 Task: Make in the project CommTech a sprint 'Swift Swimmers'. Create in the project CommTech a sprint 'Swift Swimmers'. Add in the project CommTech a sprint 'Swift Swimmers'
Action: Mouse moved to (266, 84)
Screenshot: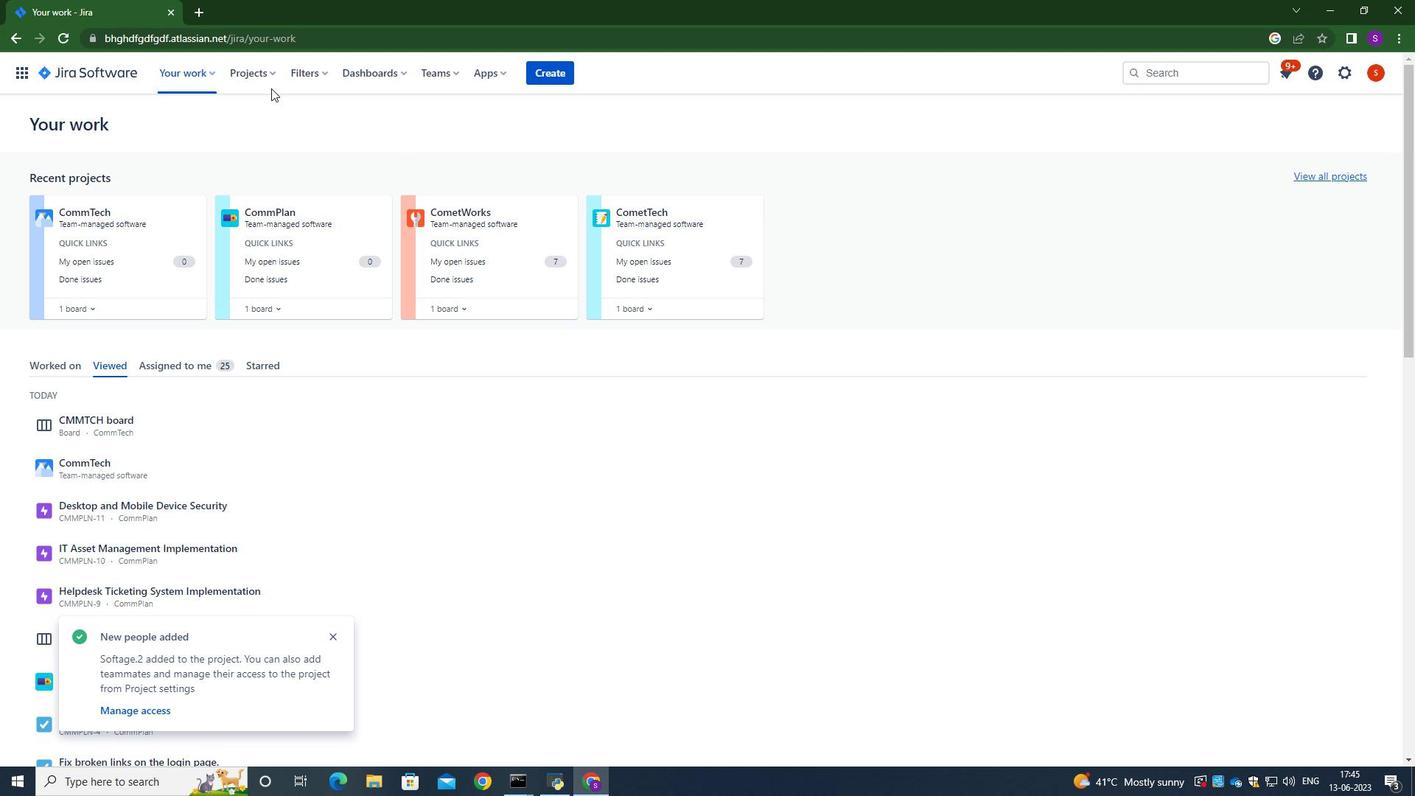 
Action: Mouse pressed left at (266, 84)
Screenshot: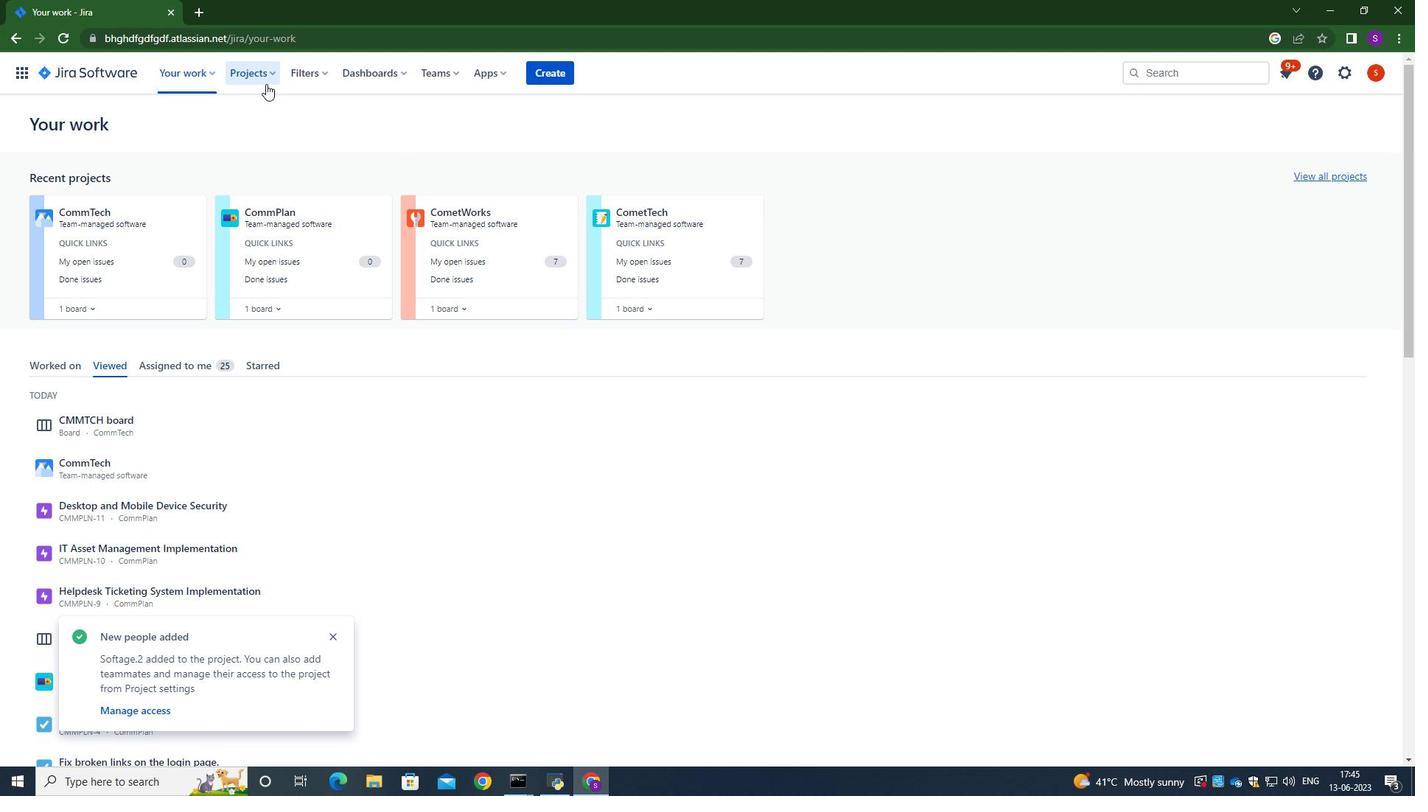 
Action: Mouse moved to (269, 134)
Screenshot: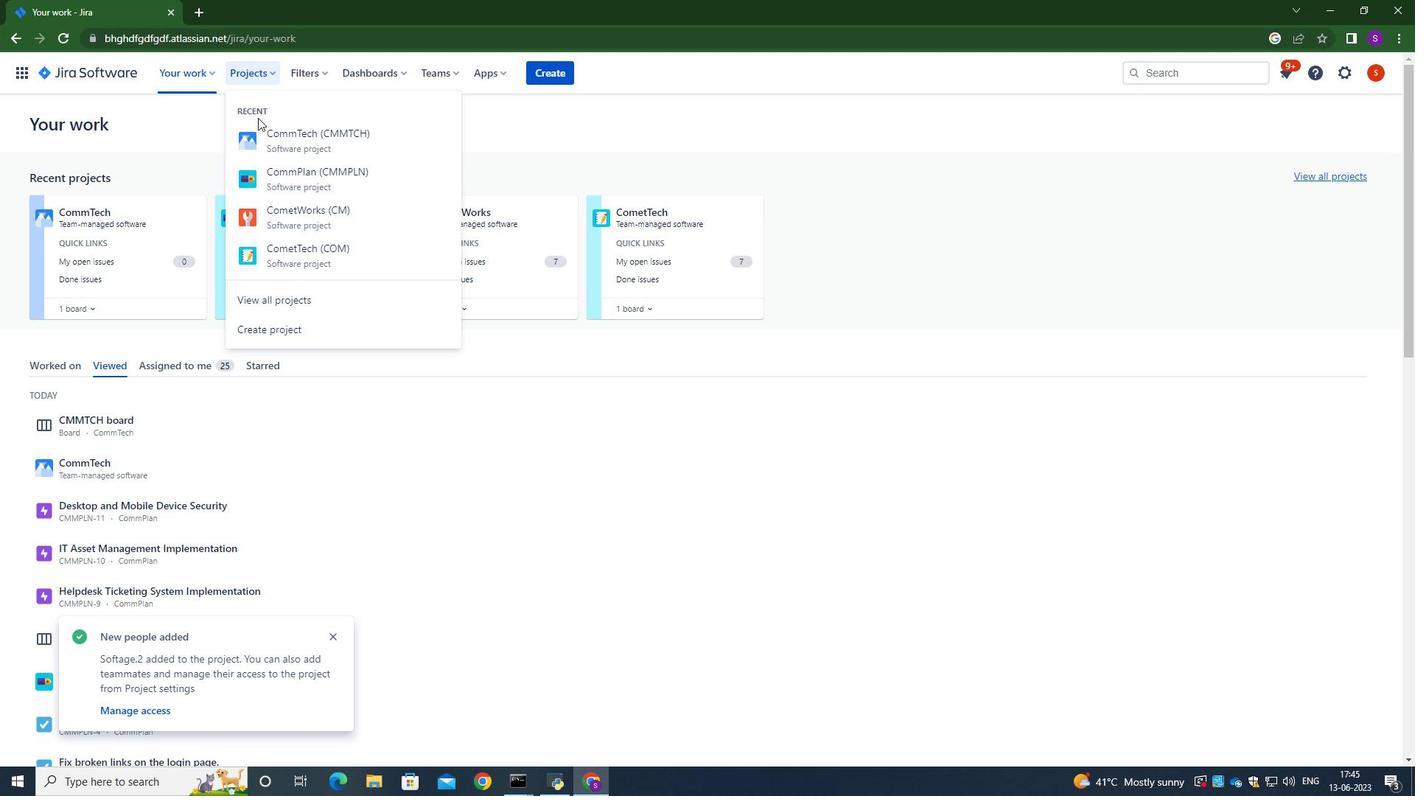 
Action: Mouse pressed left at (269, 134)
Screenshot: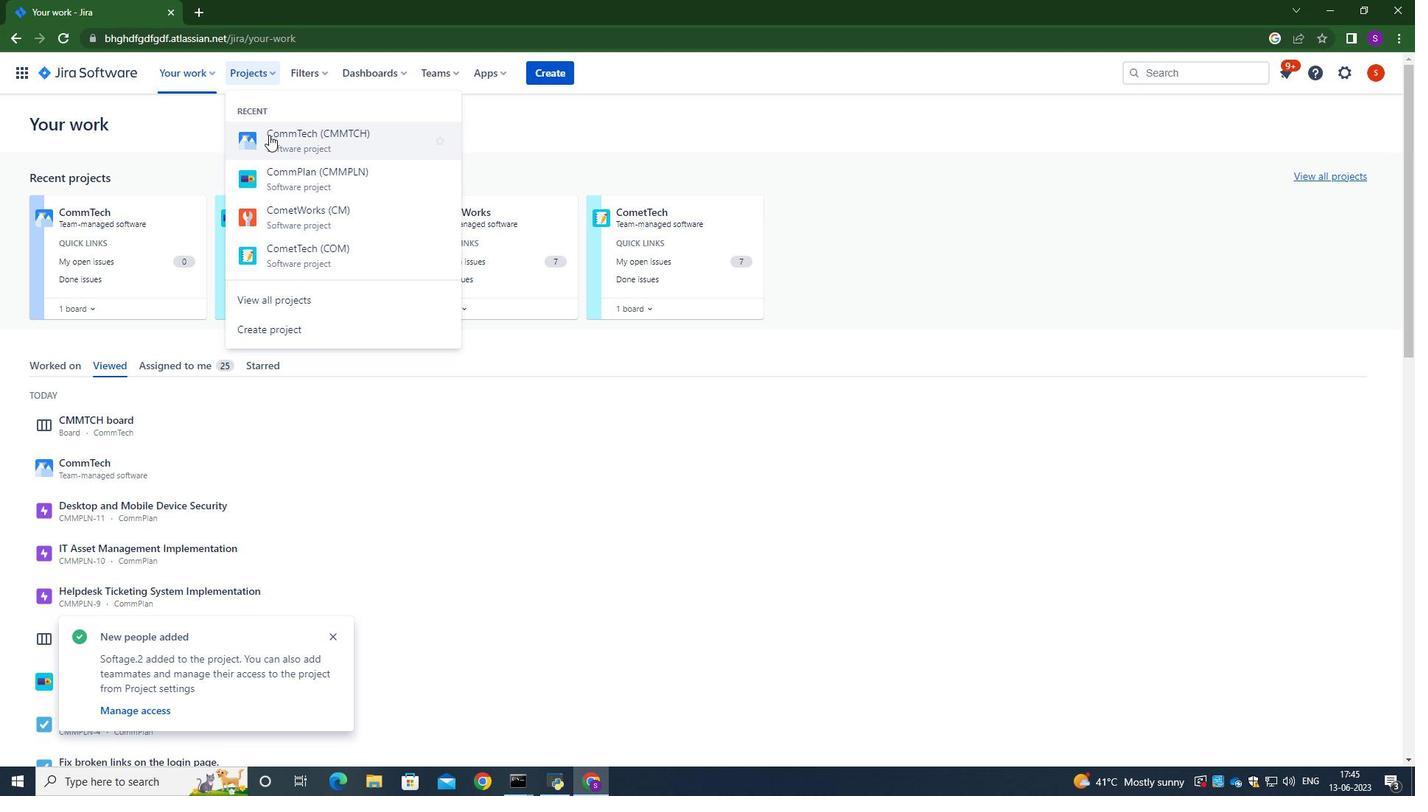 
Action: Mouse moved to (70, 219)
Screenshot: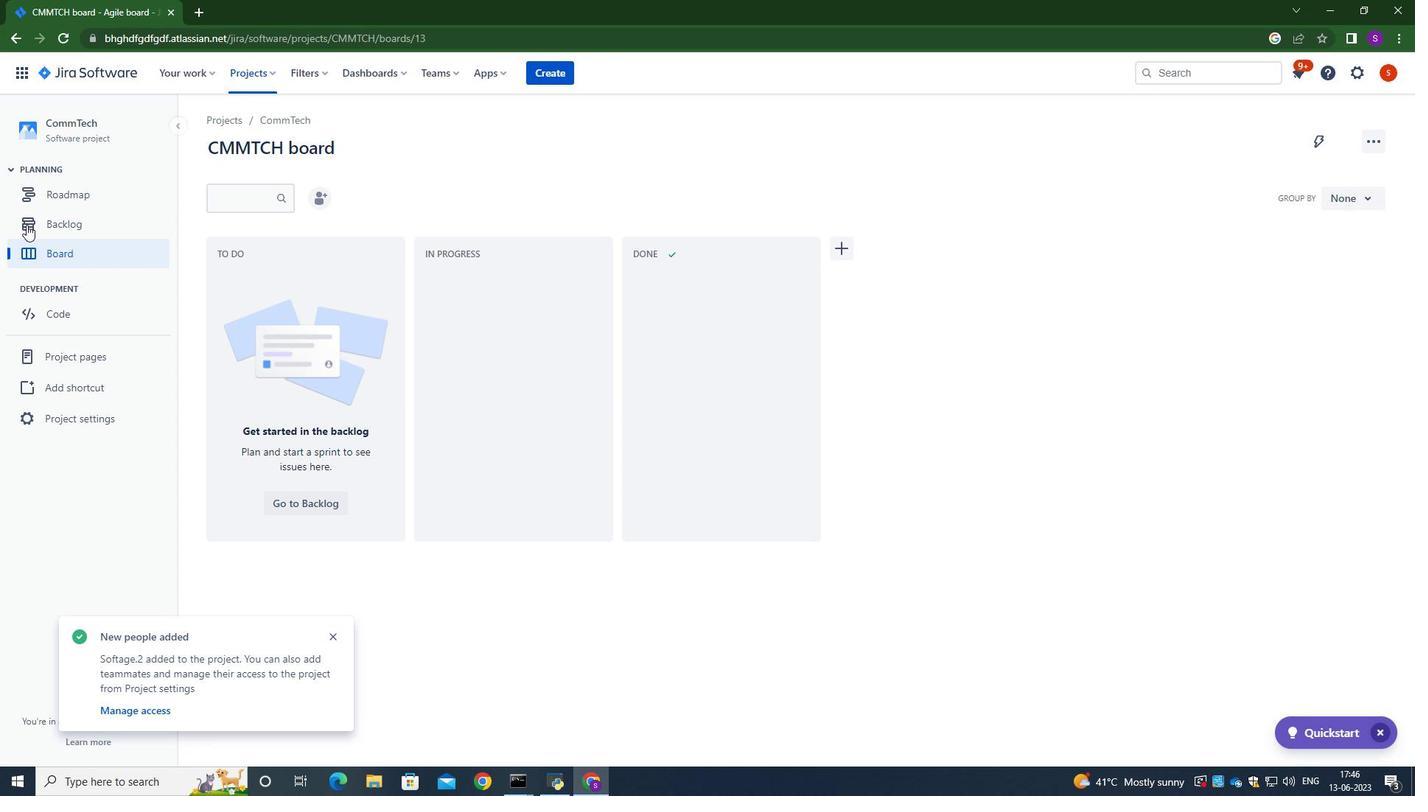 
Action: Mouse pressed left at (70, 219)
Screenshot: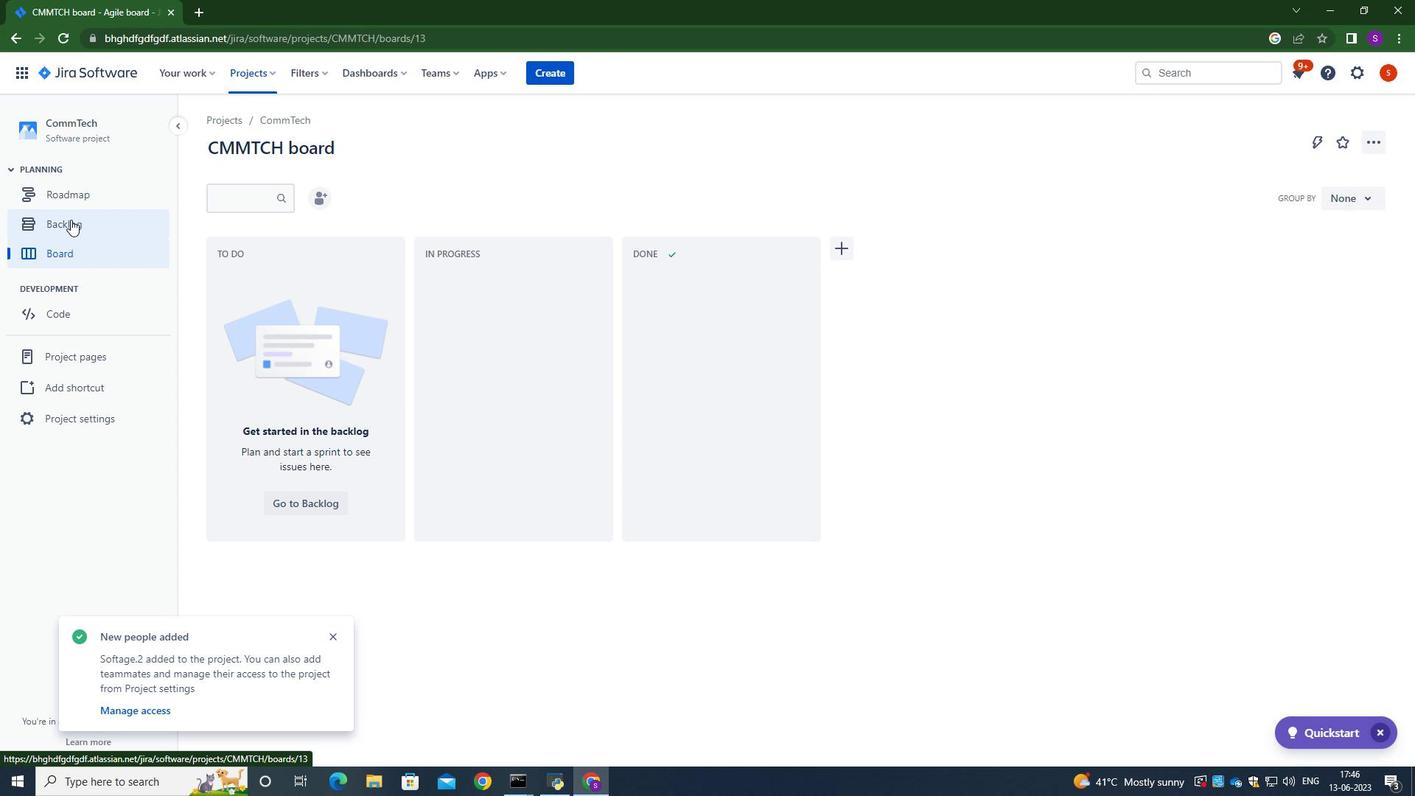 
Action: Mouse moved to (799, 294)
Screenshot: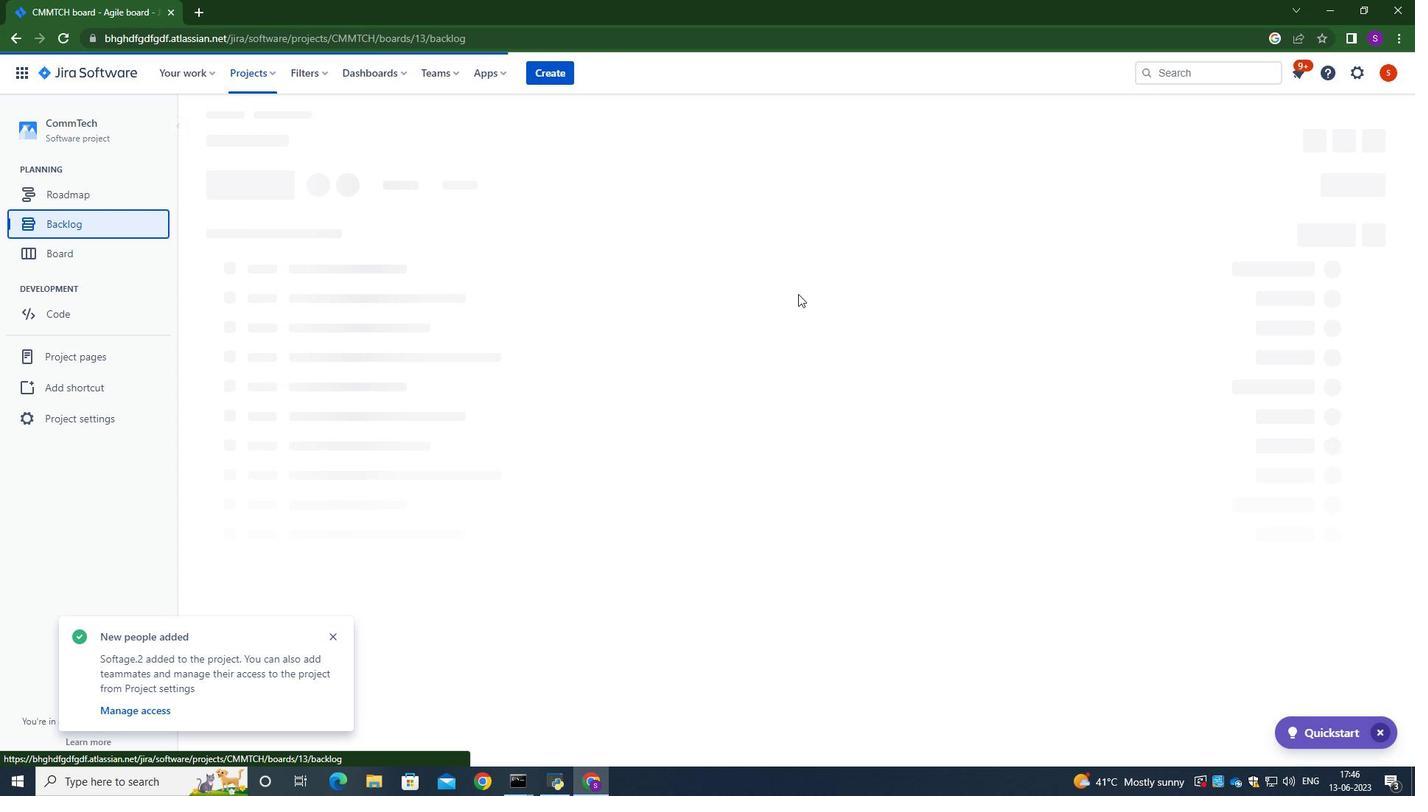 
Action: Mouse scrolled (799, 294) with delta (0, 0)
Screenshot: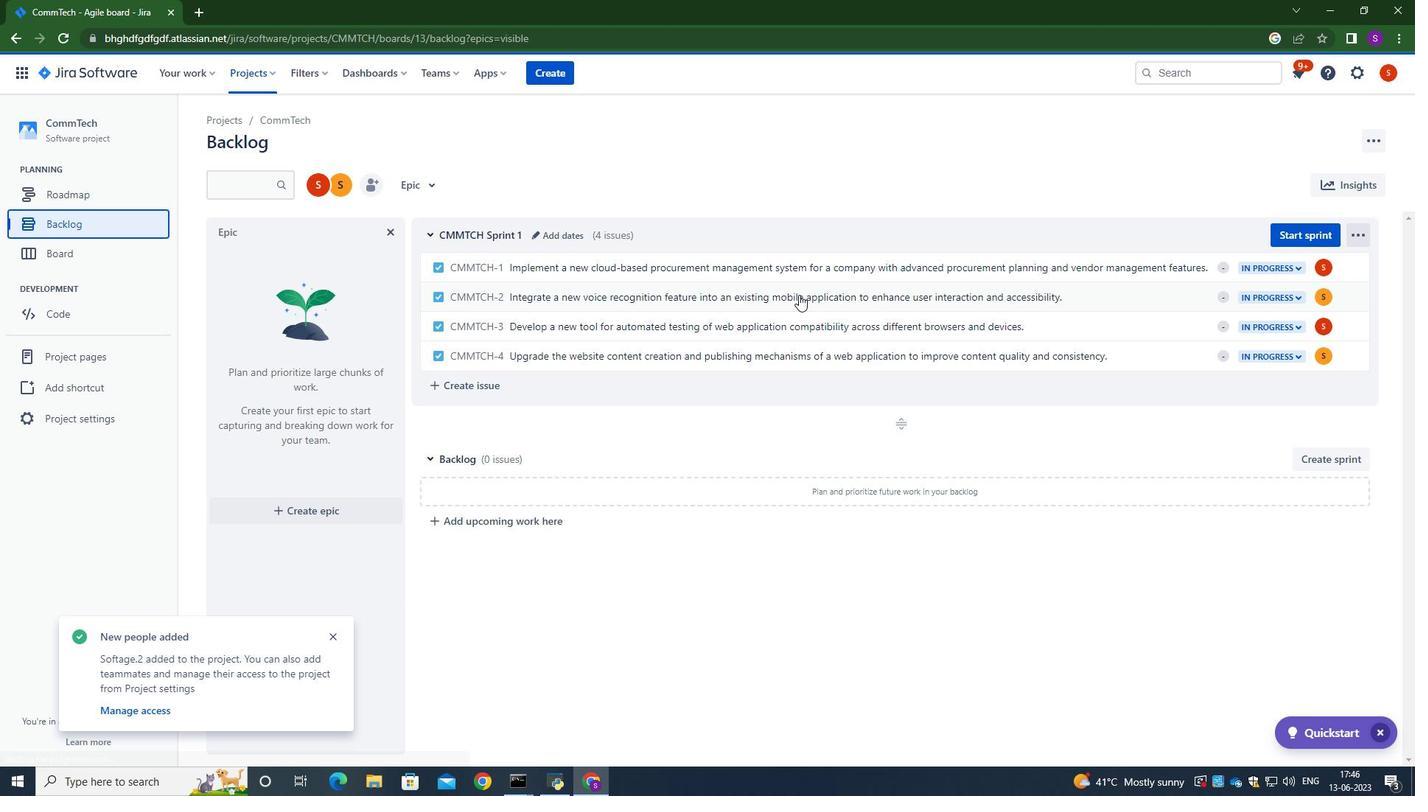 
Action: Mouse moved to (799, 296)
Screenshot: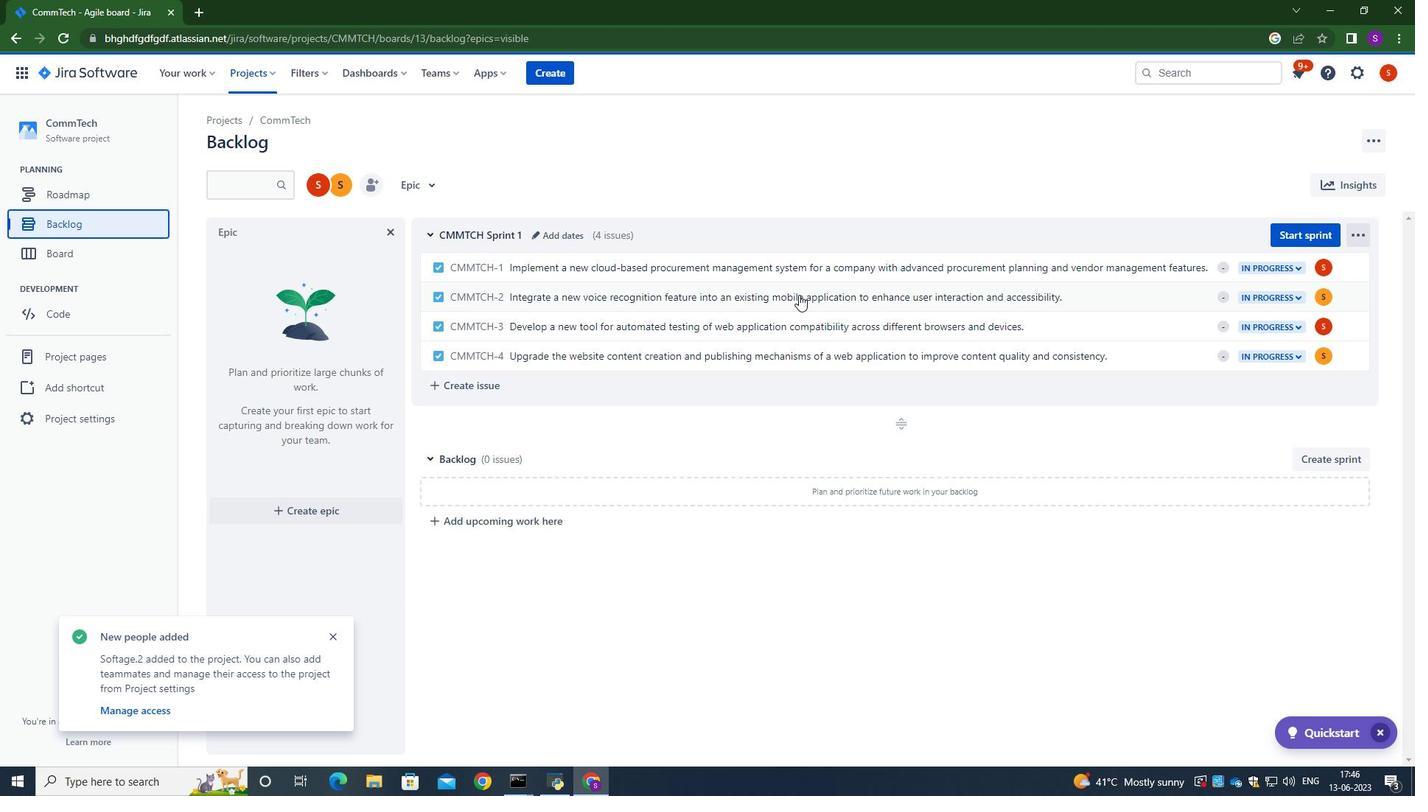 
Action: Mouse scrolled (799, 295) with delta (0, 0)
Screenshot: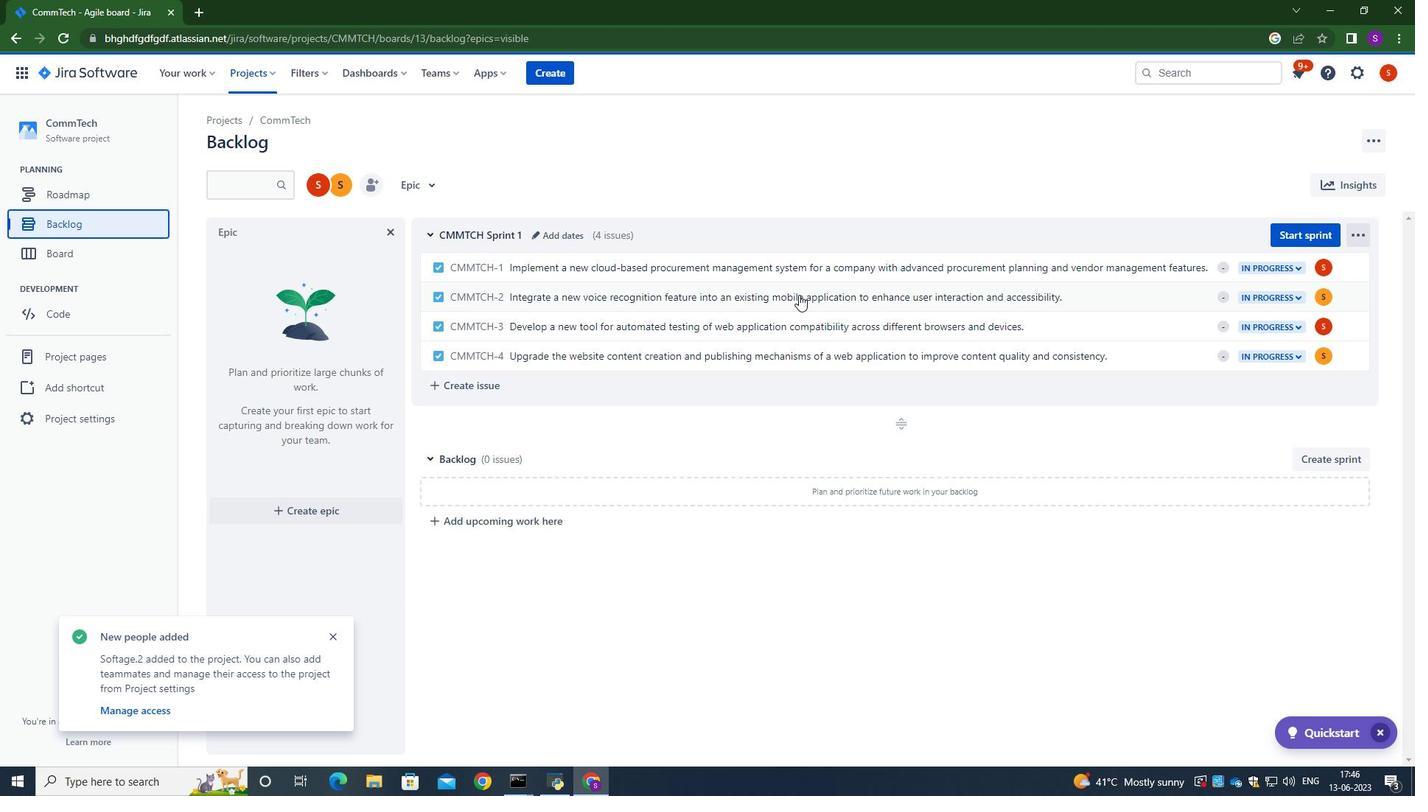 
Action: Mouse scrolled (799, 295) with delta (0, 0)
Screenshot: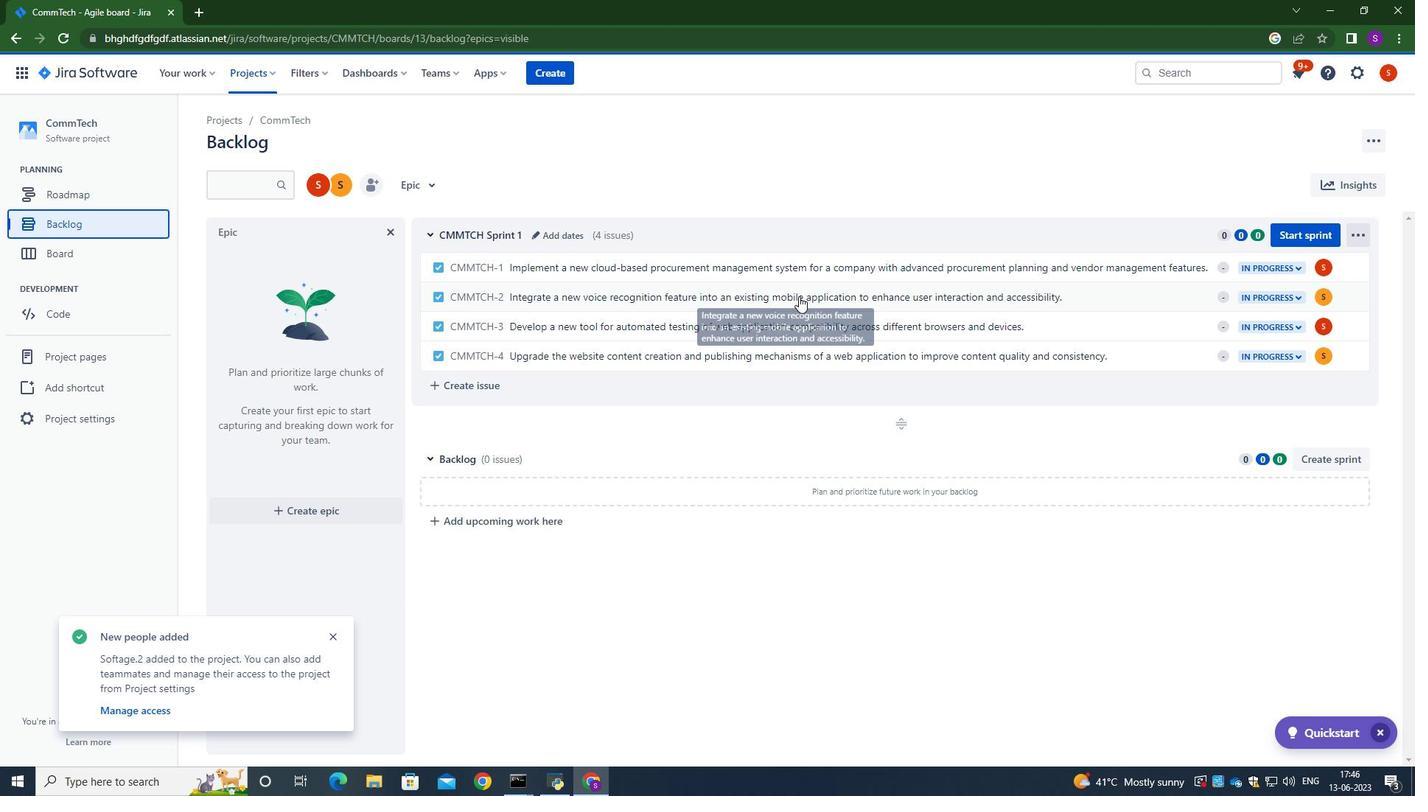 
Action: Mouse moved to (669, 405)
Screenshot: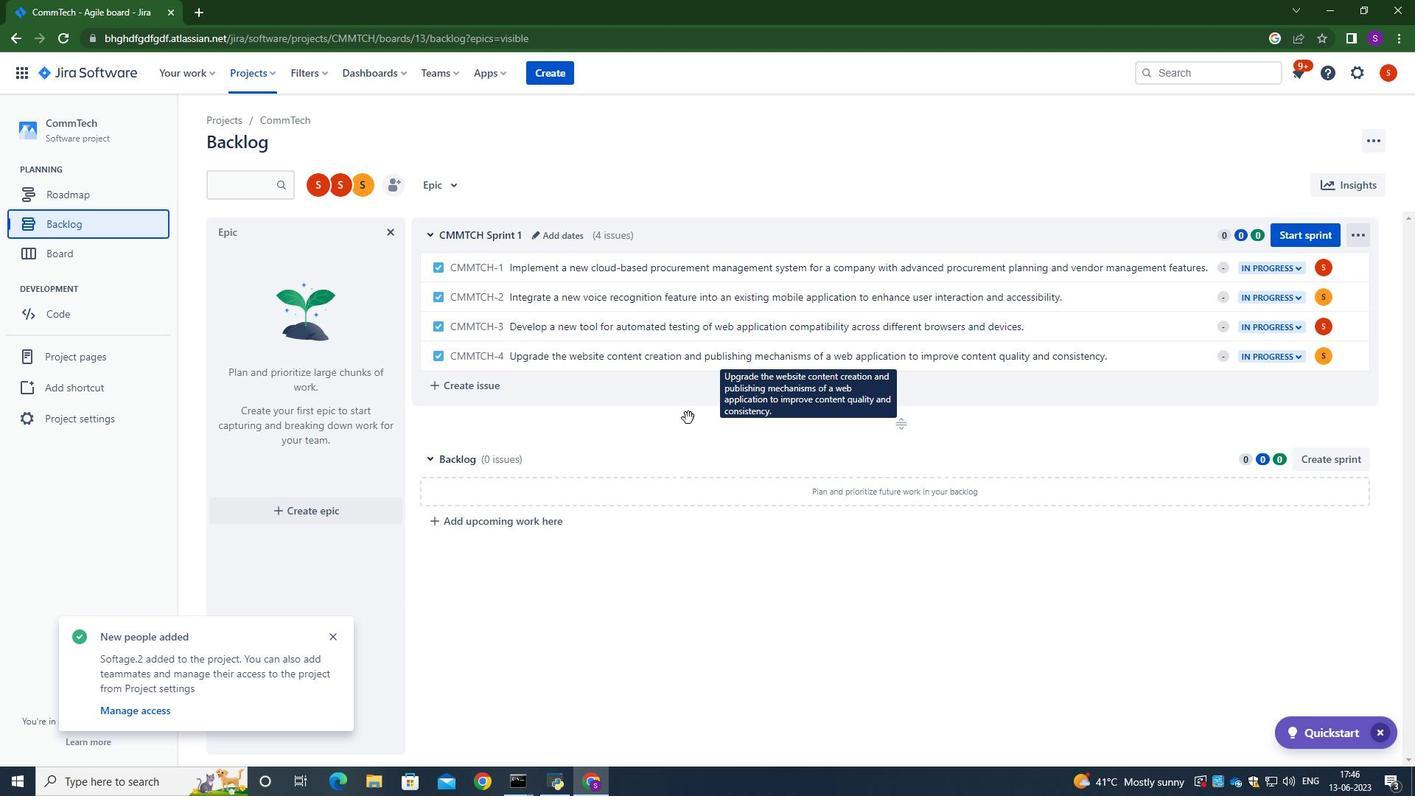 
Action: Mouse scrolled (669, 404) with delta (0, 0)
Screenshot: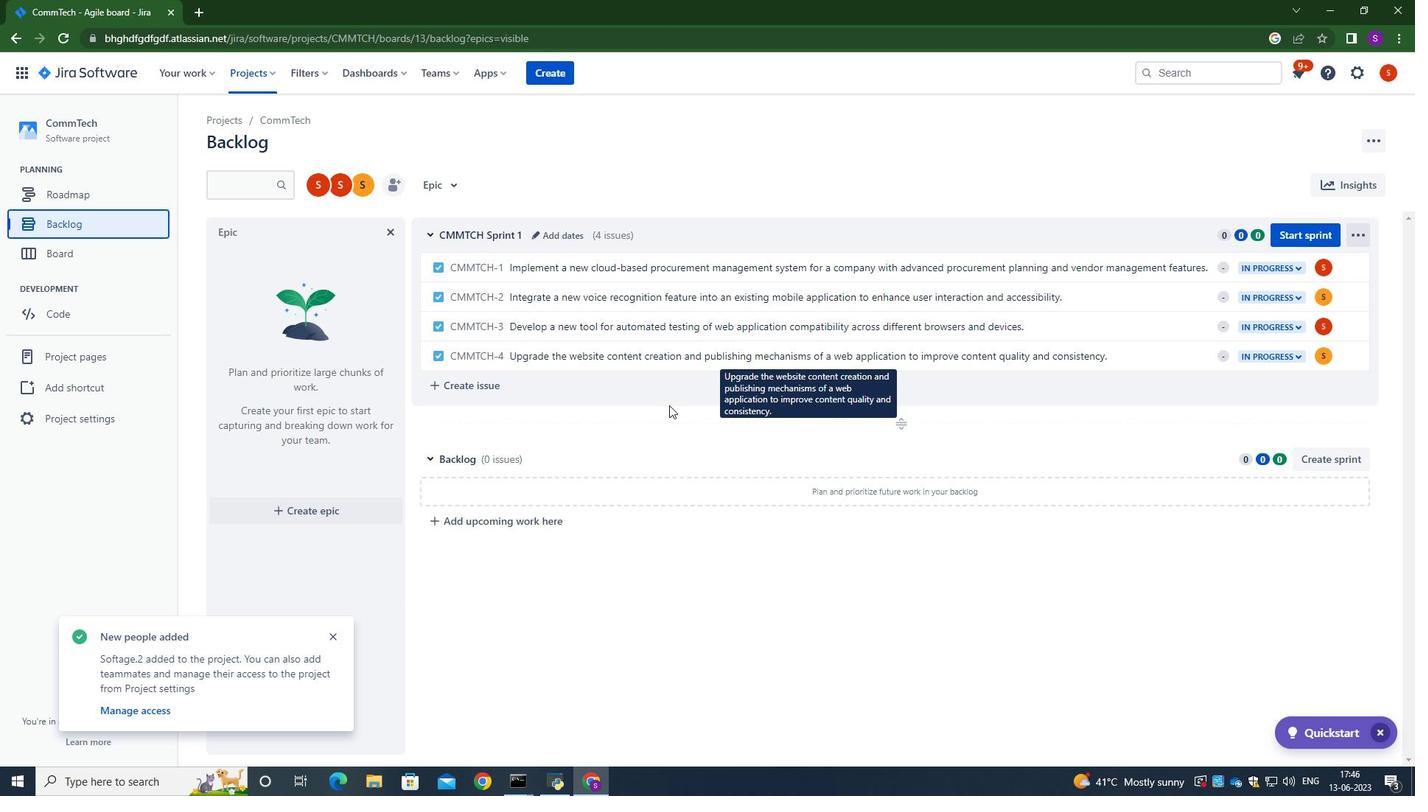 
Action: Mouse scrolled (669, 404) with delta (0, 0)
Screenshot: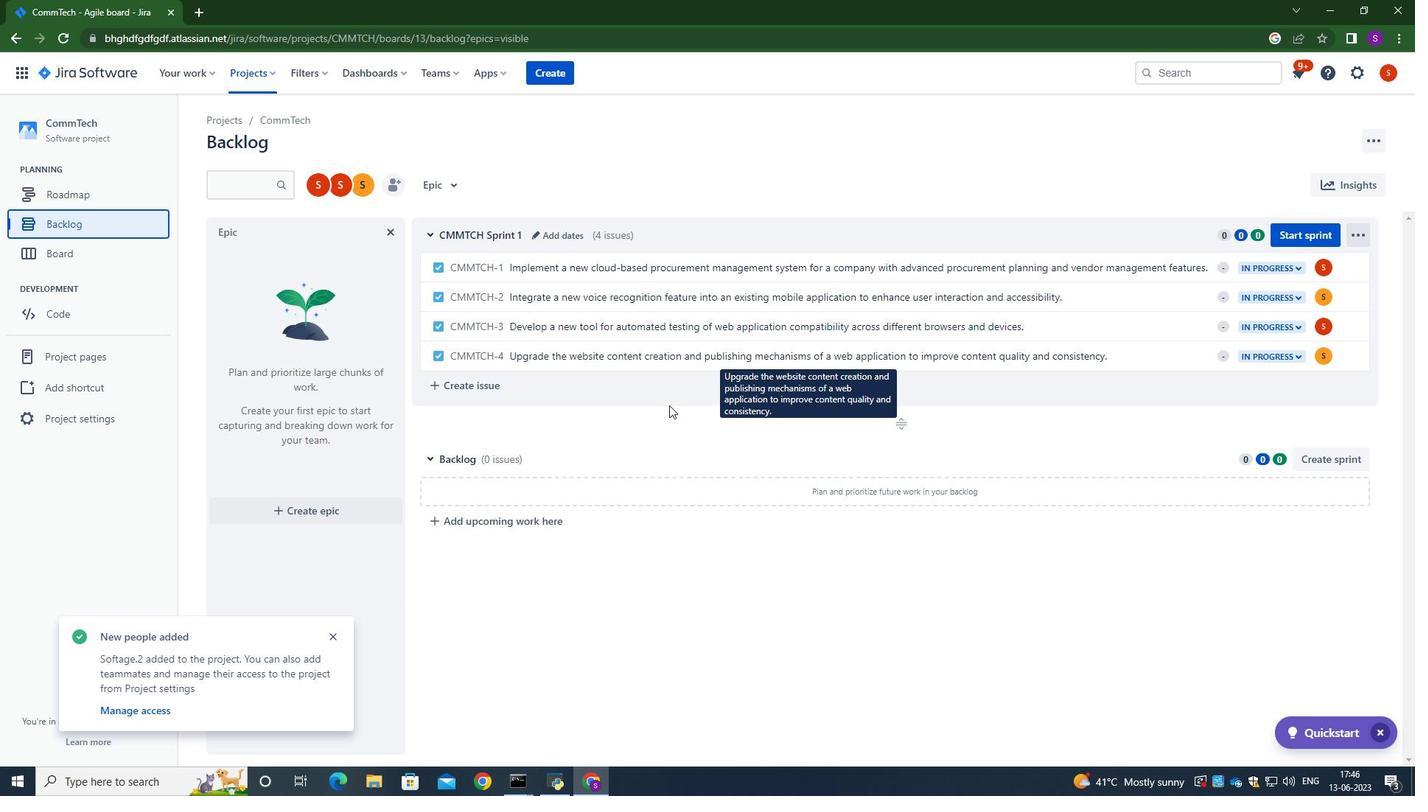 
Action: Mouse moved to (1325, 460)
Screenshot: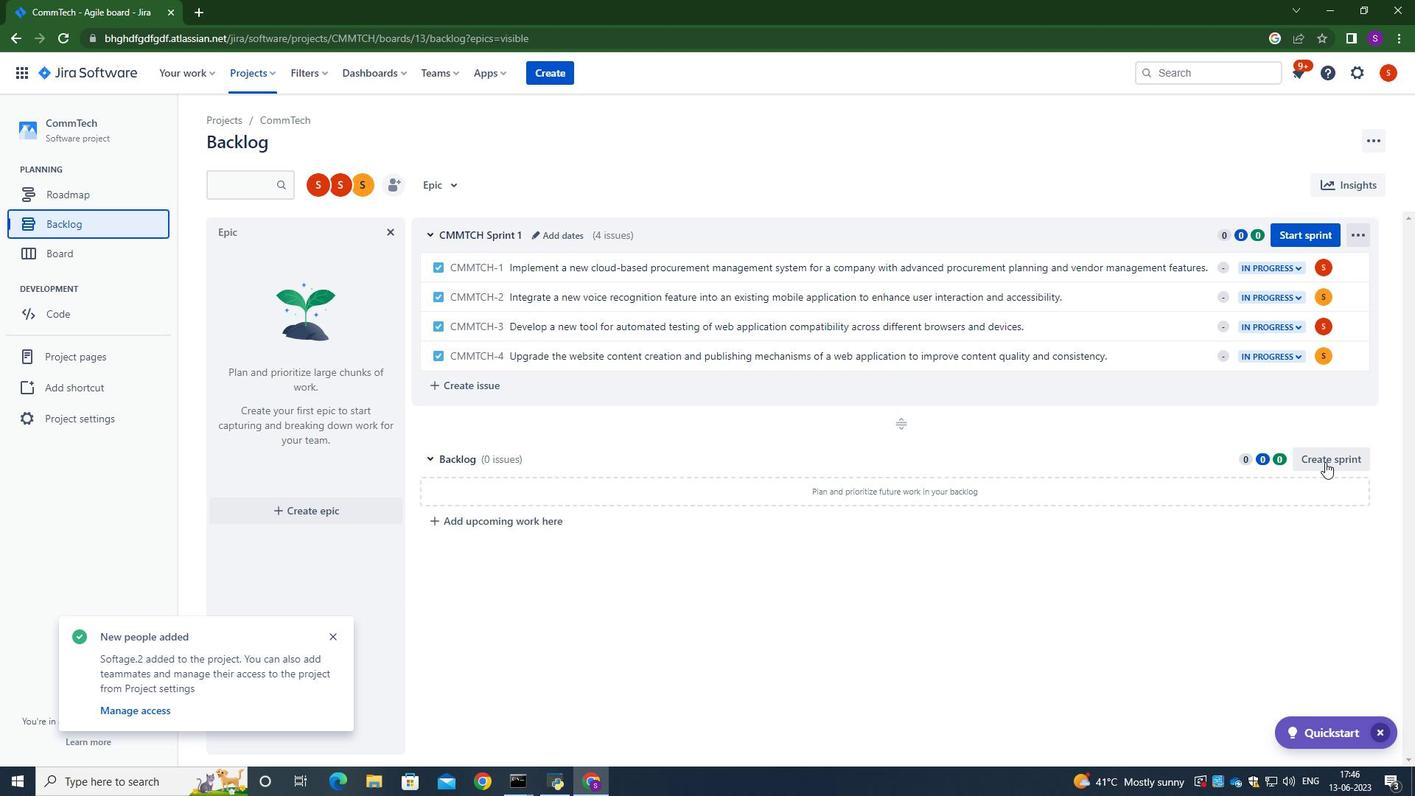 
Action: Mouse pressed left at (1325, 460)
Screenshot: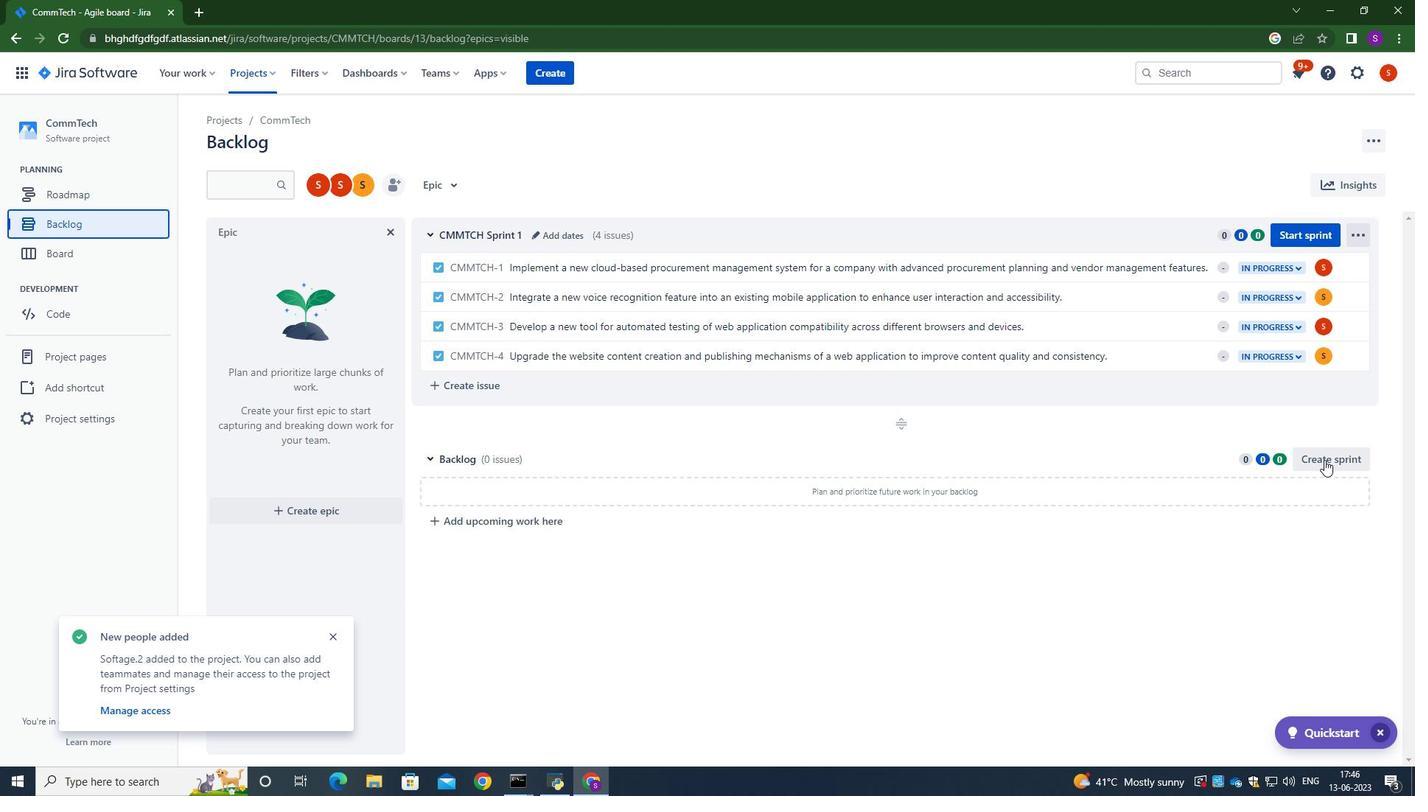 
Action: Mouse moved to (533, 458)
Screenshot: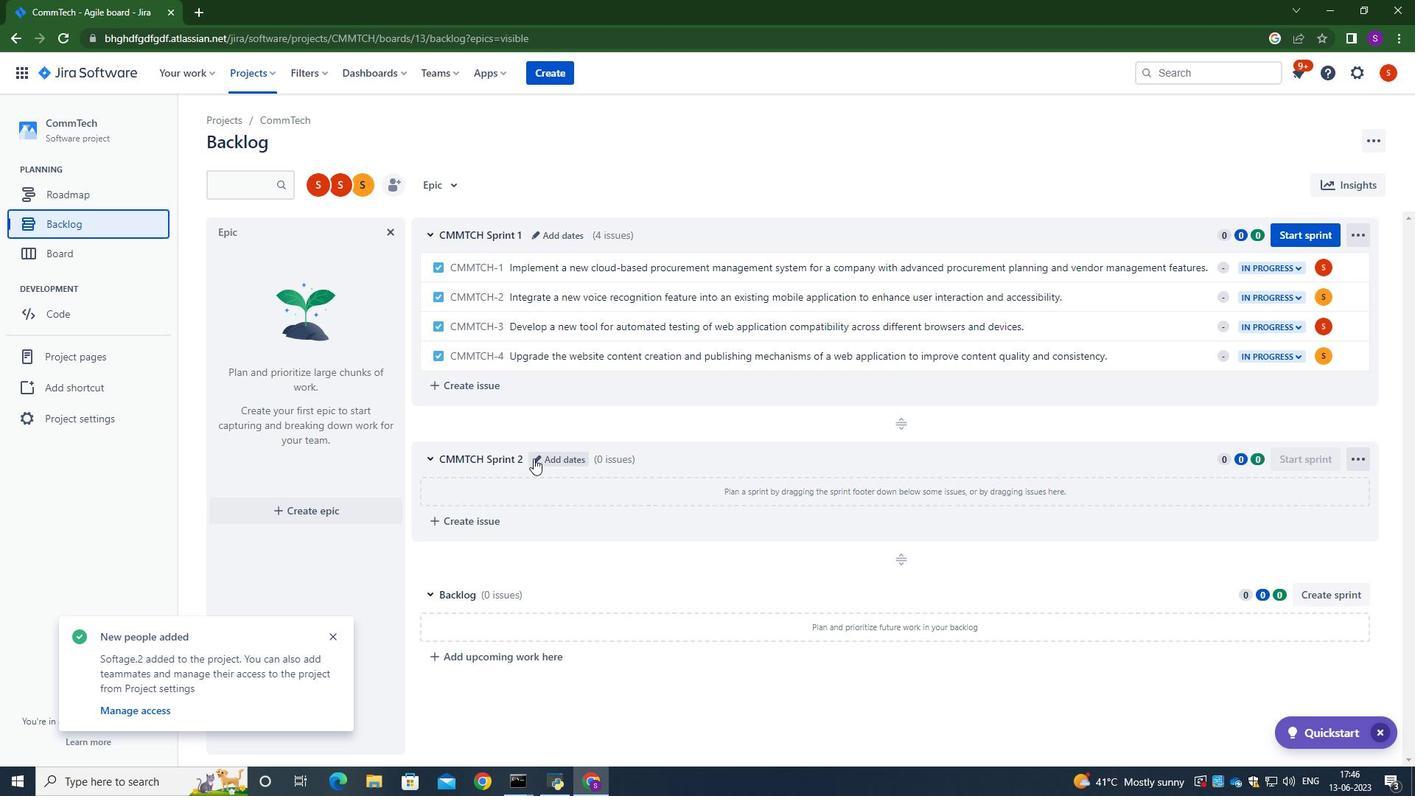 
Action: Mouse pressed left at (533, 458)
Screenshot: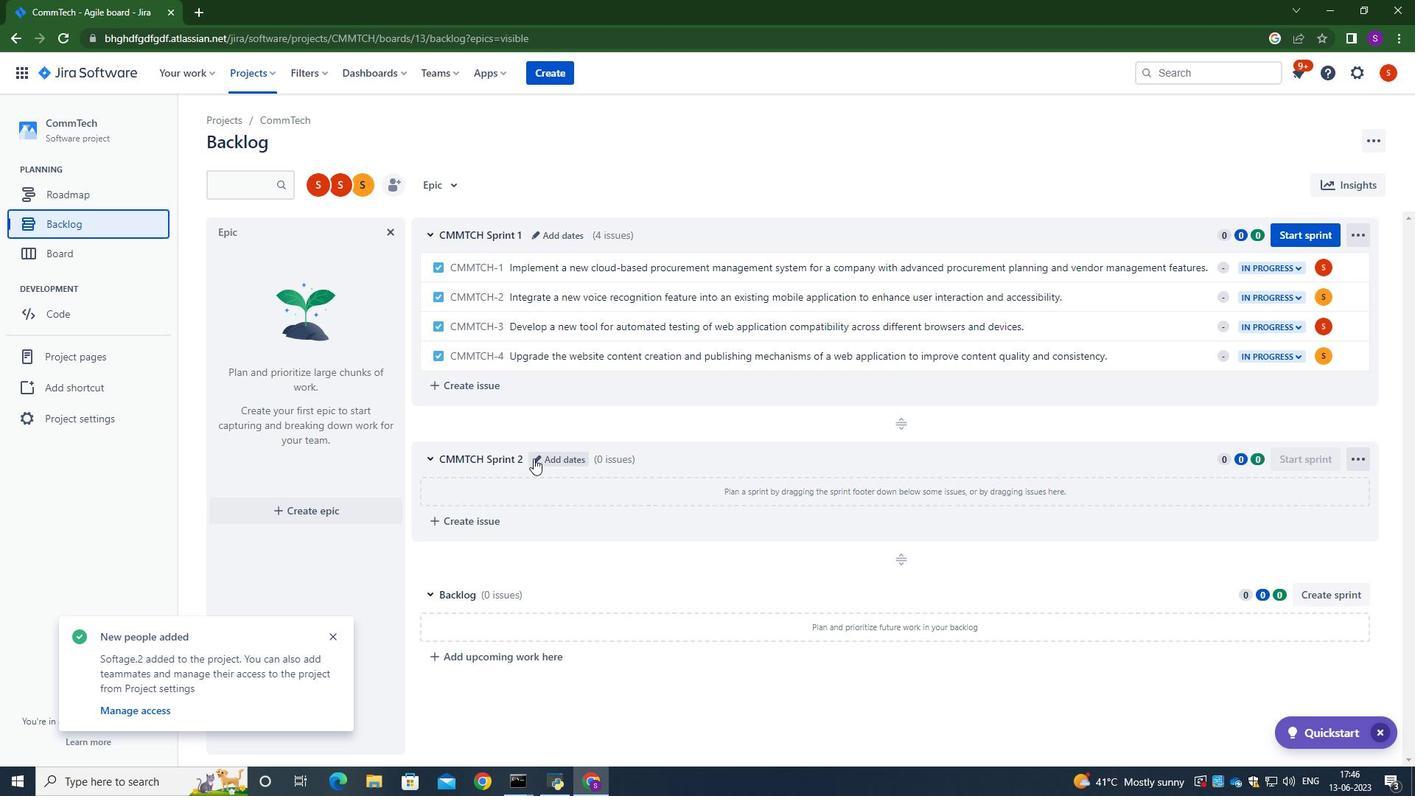 
Action: Mouse moved to (606, 189)
Screenshot: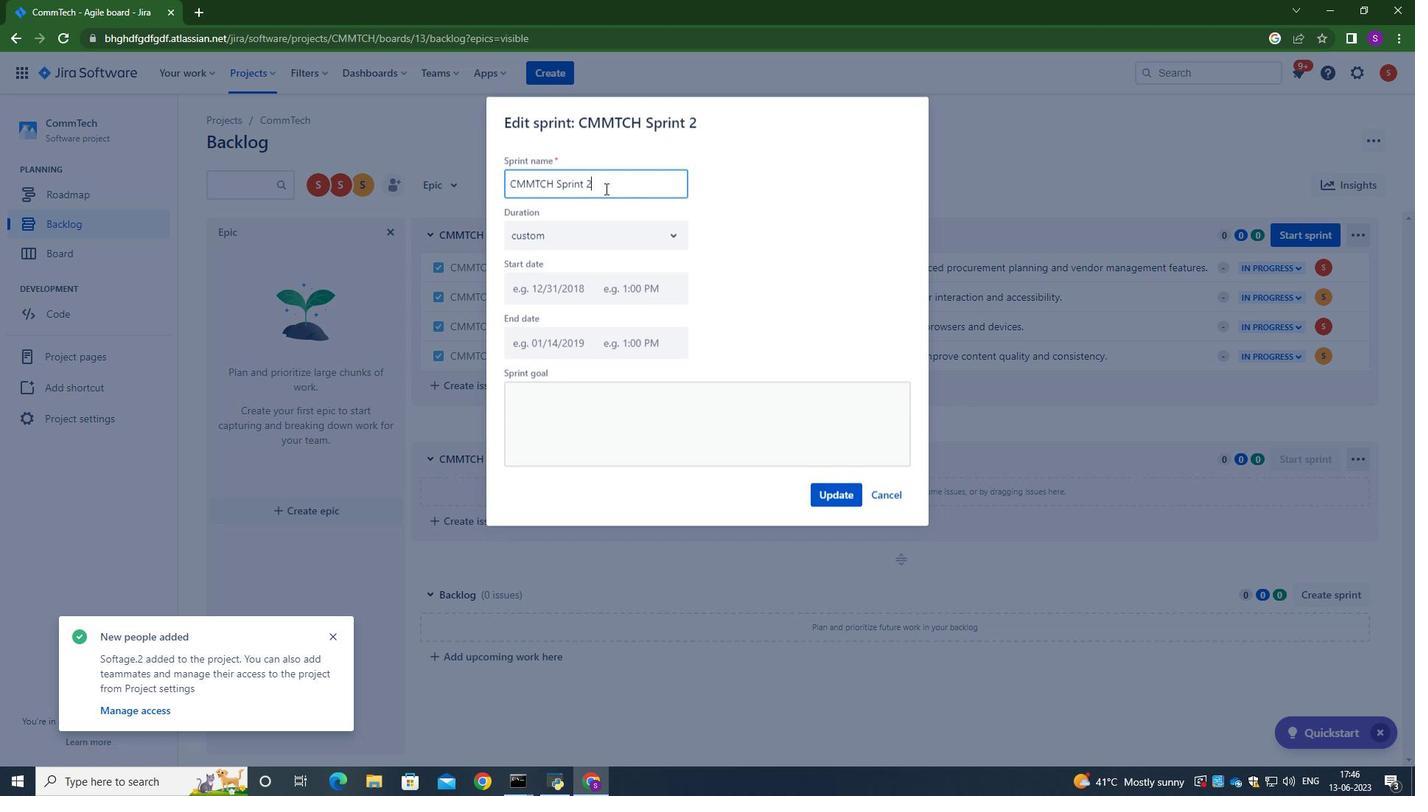 
Action: Key pressed <Key.backspace><Key.backspace><Key.backspace><Key.backspace><Key.backspace><Key.backspace><Key.backspace><Key.backspace><Key.backspace><Key.backspace><Key.backspace><Key.backspace><Key.backspace><Key.backspace><Key.backspace><Key.backspace><Key.backspace><Key.backspace><Key.backspace><Key.backspace><Key.backspace><Key.backspace><Key.backspace><Key.backspace><Key.backspace><Key.backspace><Key.backspace><Key.backspace><Key.backspace><Key.backspace><Key.backspace><Key.backspace><Key.backspace><Key.backspace><Key.caps_lock>S<Key.caps_lock>wift<Key.space><Key.caps_lock>S<Key.caps_lock>wimmers<Key.enter>
Screenshot: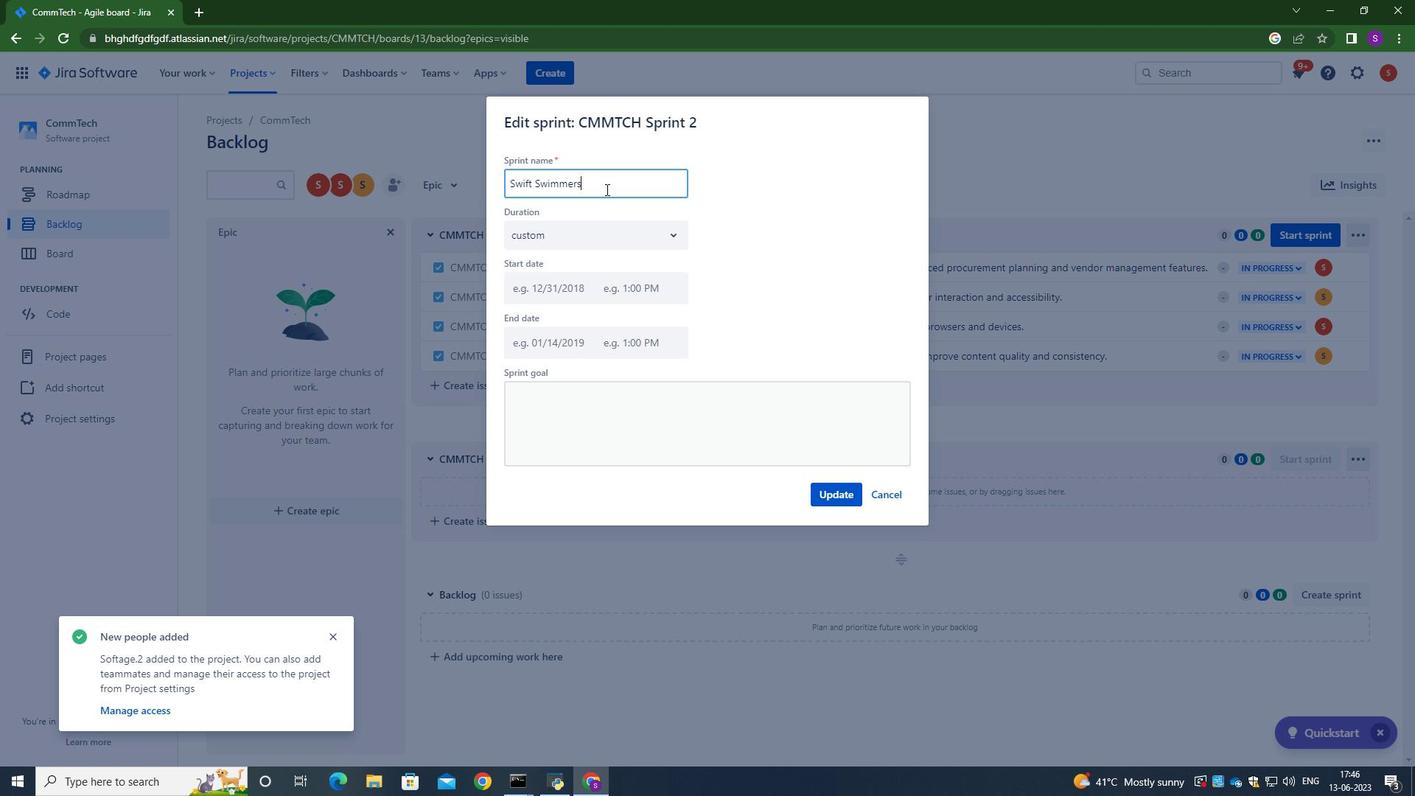 
Action: Mouse moved to (1006, 443)
Screenshot: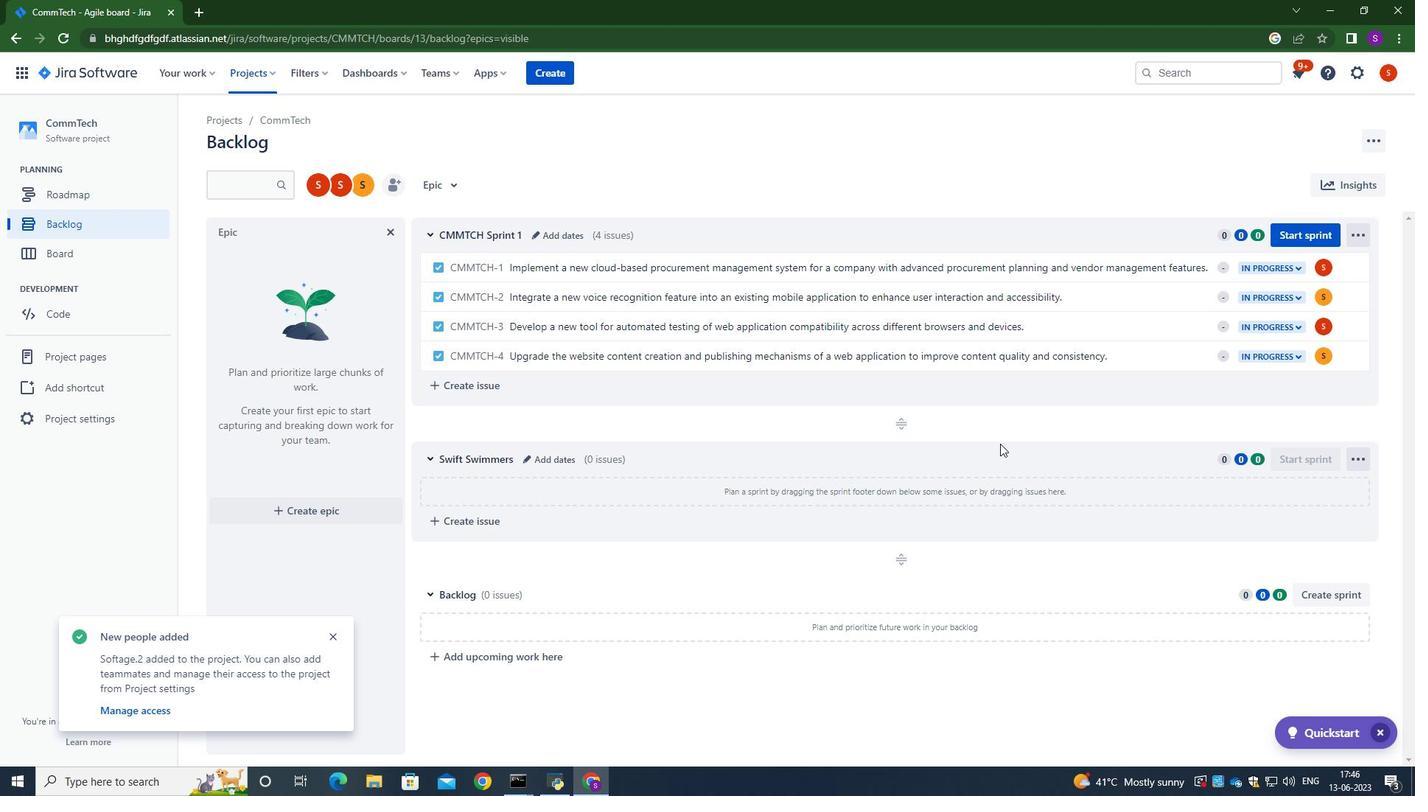 
Action: Mouse scrolled (1006, 442) with delta (0, 0)
Screenshot: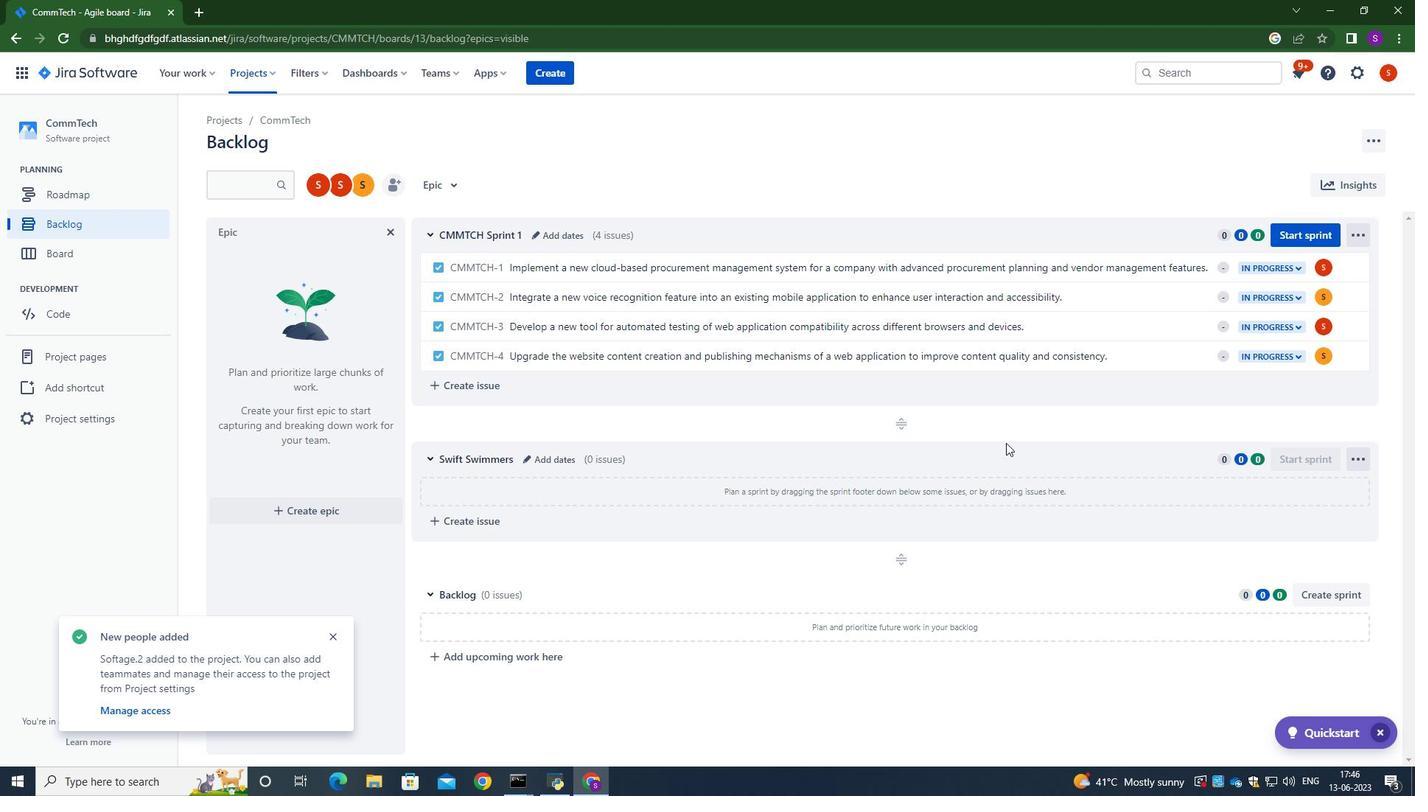 
Action: Mouse scrolled (1006, 442) with delta (0, 0)
Screenshot: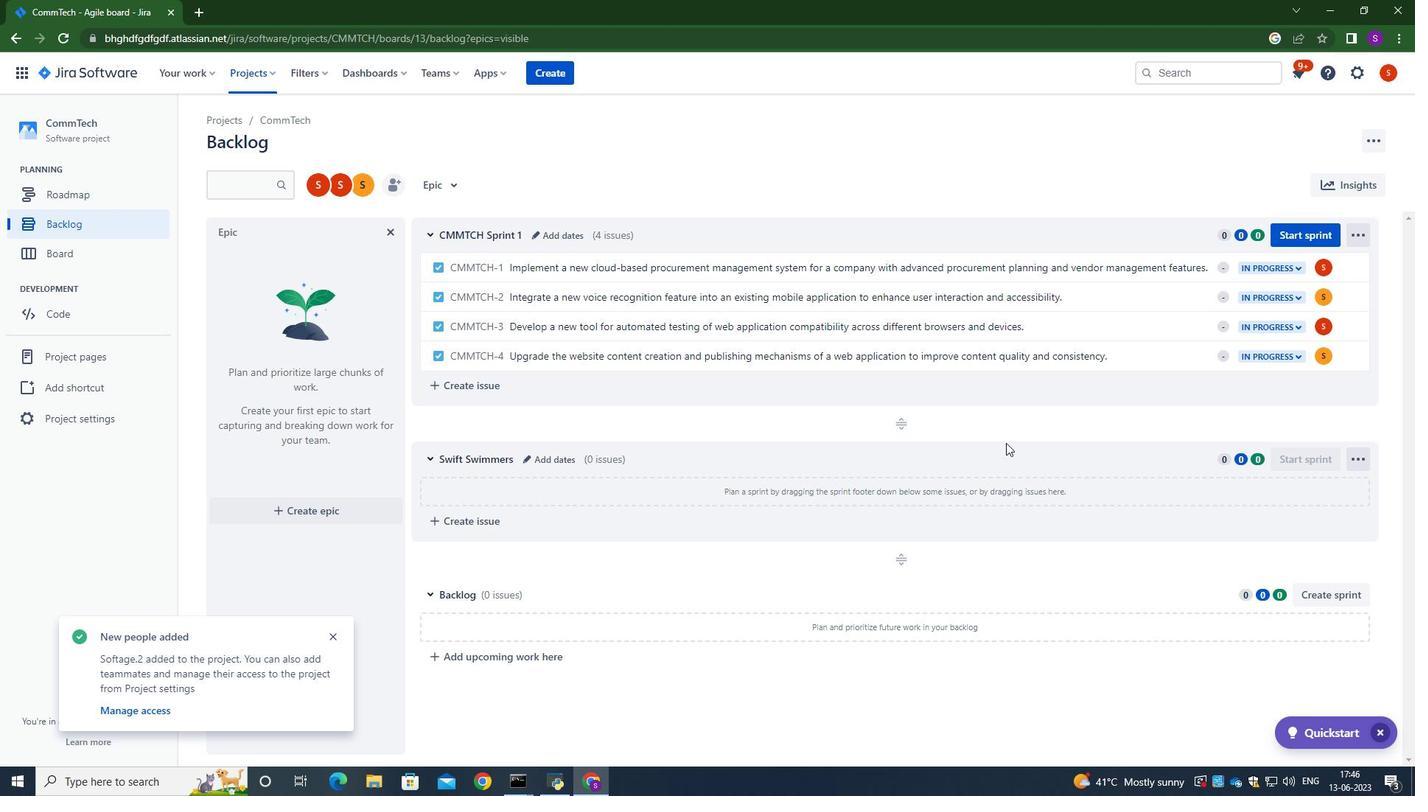 
Action: Mouse moved to (1352, 596)
Screenshot: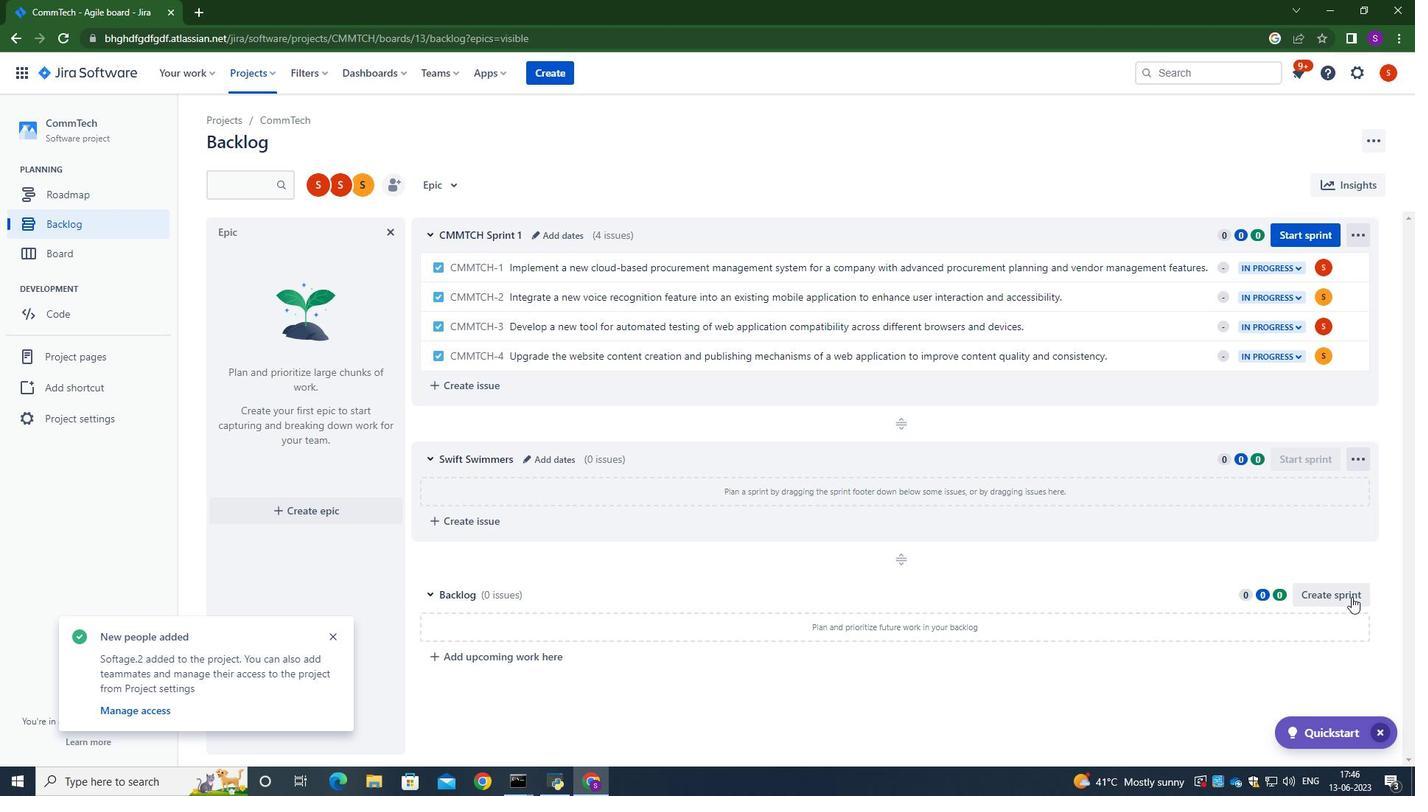 
Action: Mouse pressed left at (1352, 596)
Screenshot: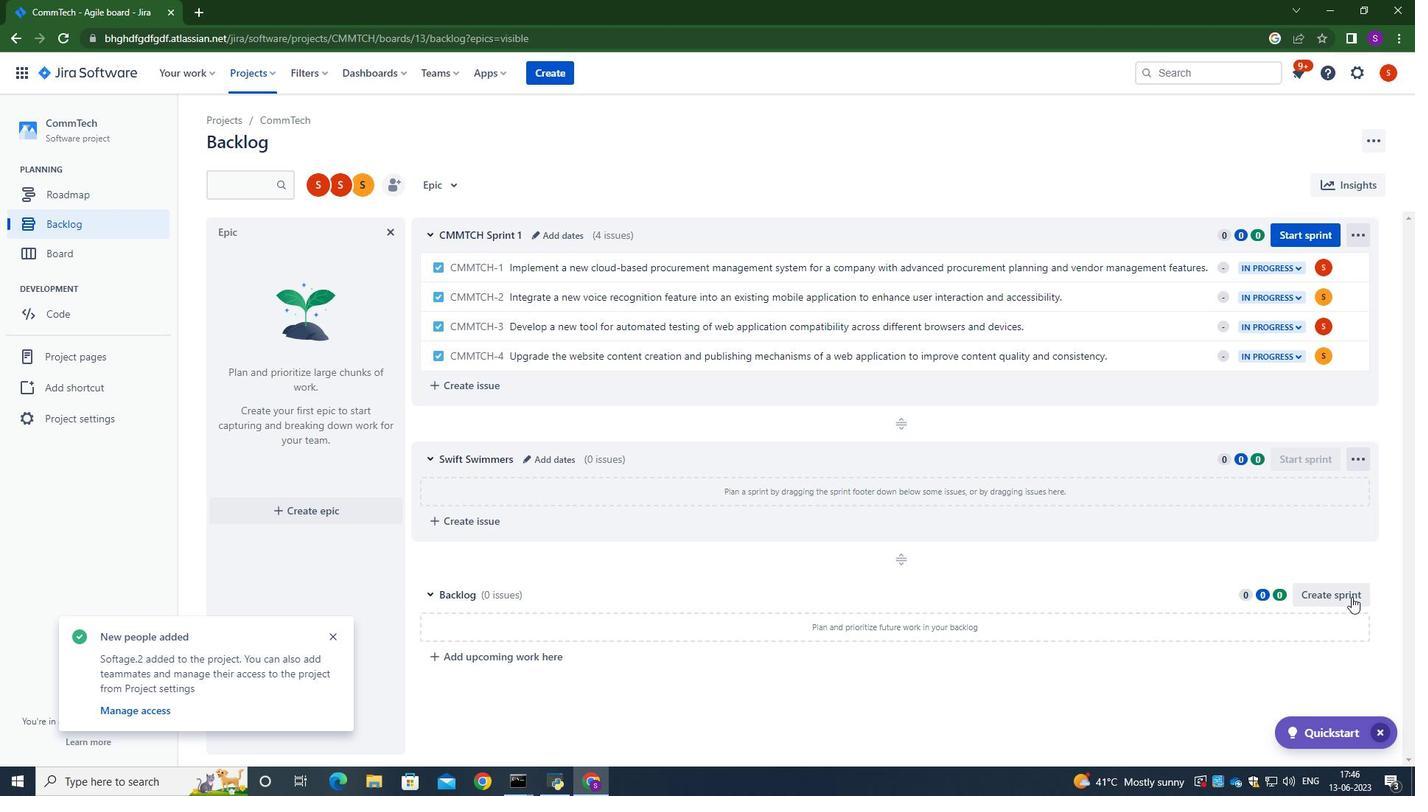 
Action: Mouse moved to (538, 595)
Screenshot: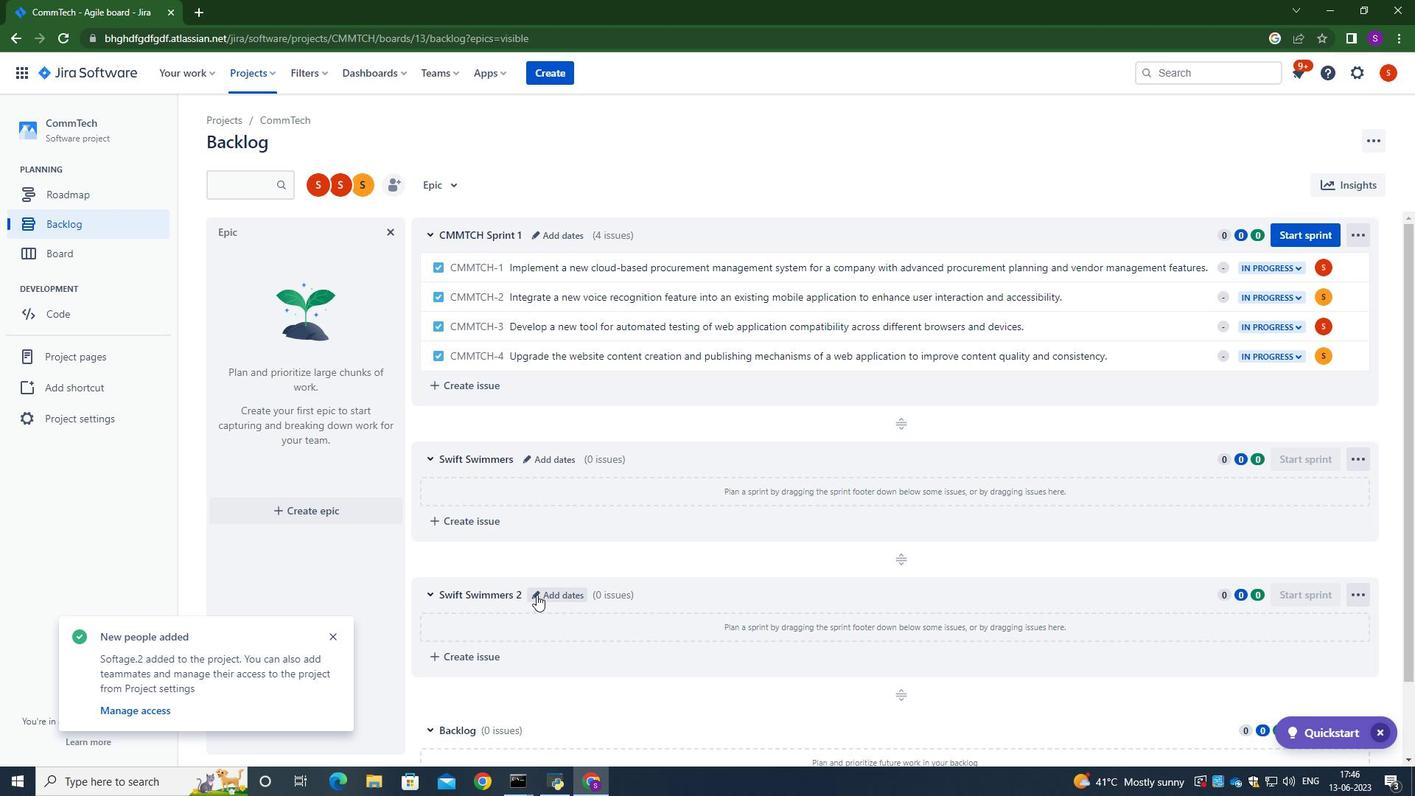 
Action: Mouse pressed left at (538, 595)
Screenshot: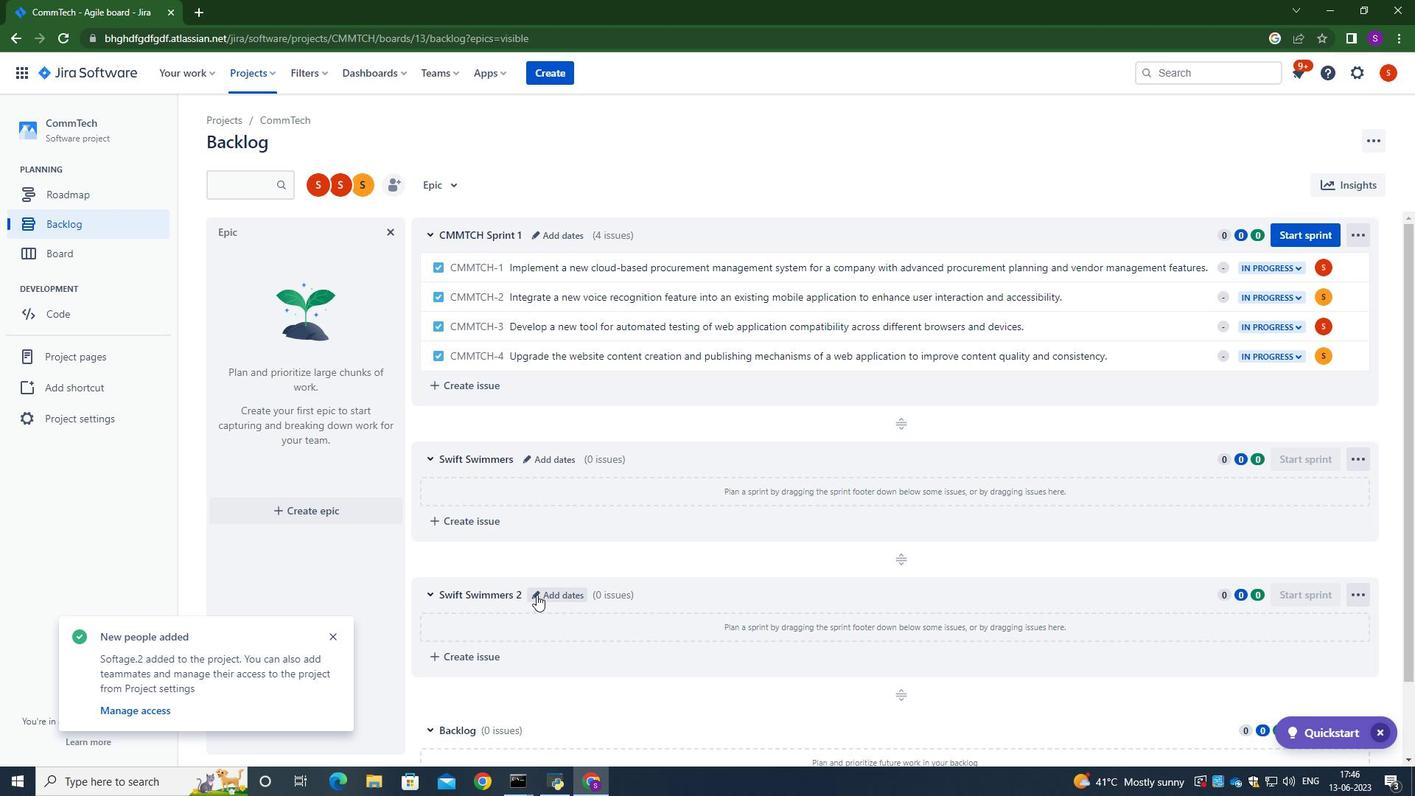 
Action: Mouse moved to (611, 176)
Screenshot: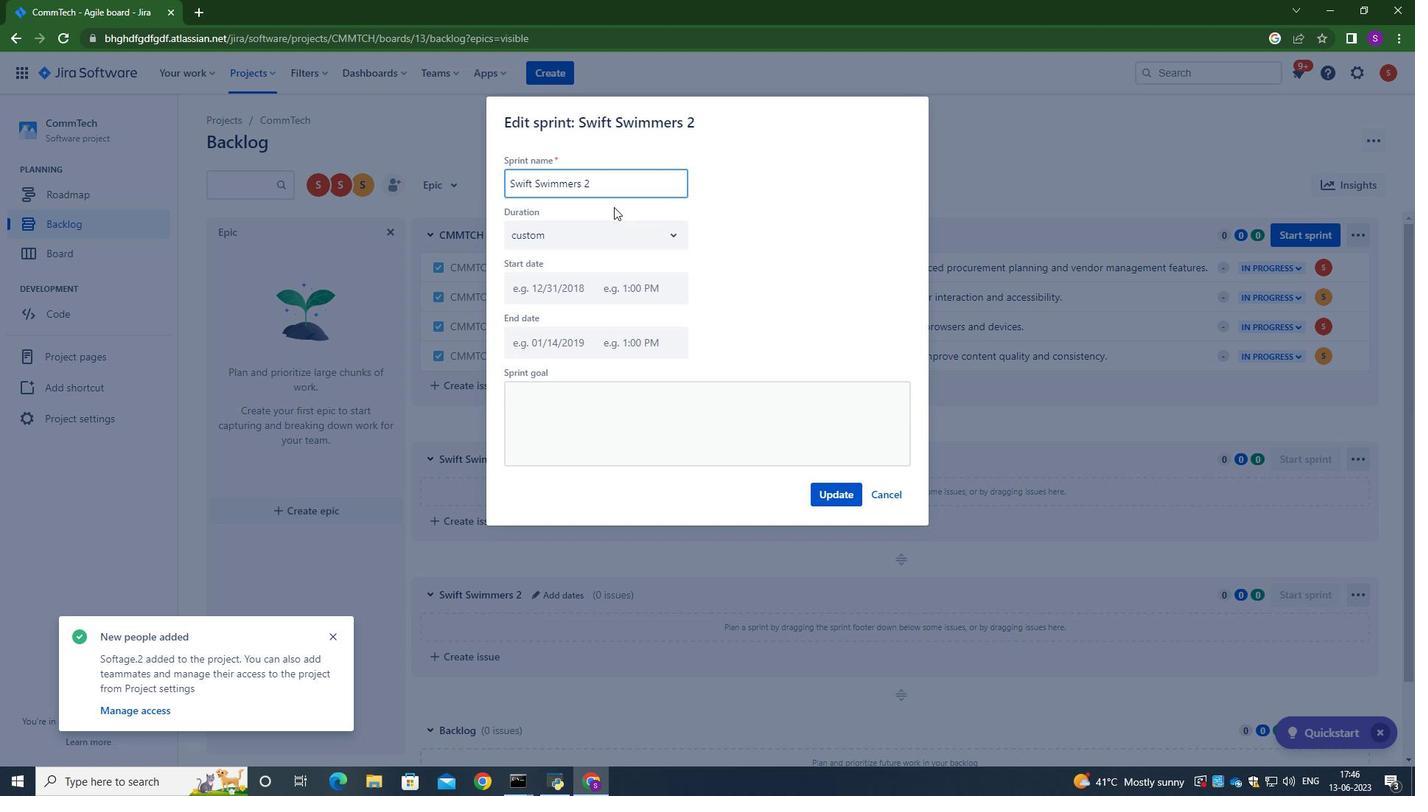 
Action: Key pressed <Key.backspace>
Screenshot: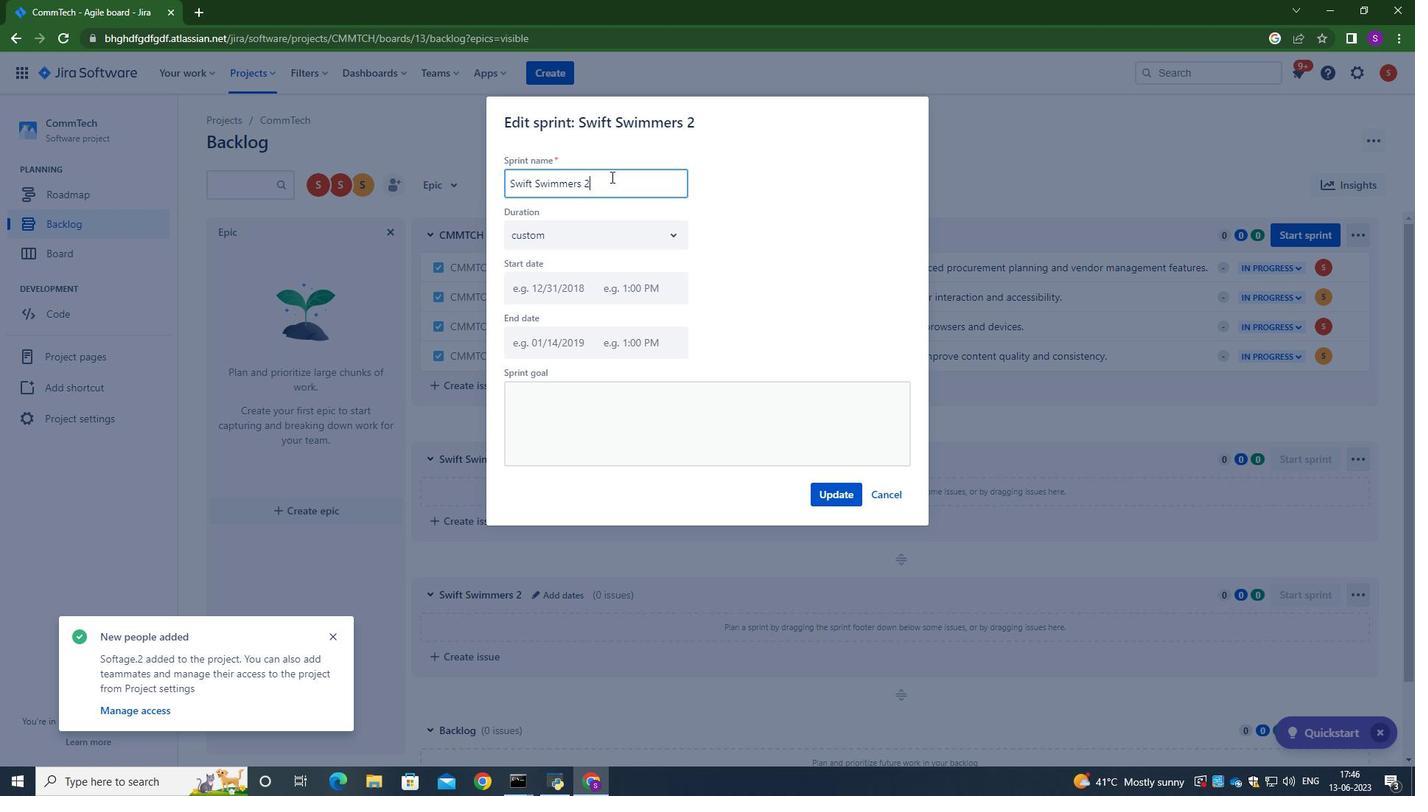 
Action: Mouse moved to (837, 496)
Screenshot: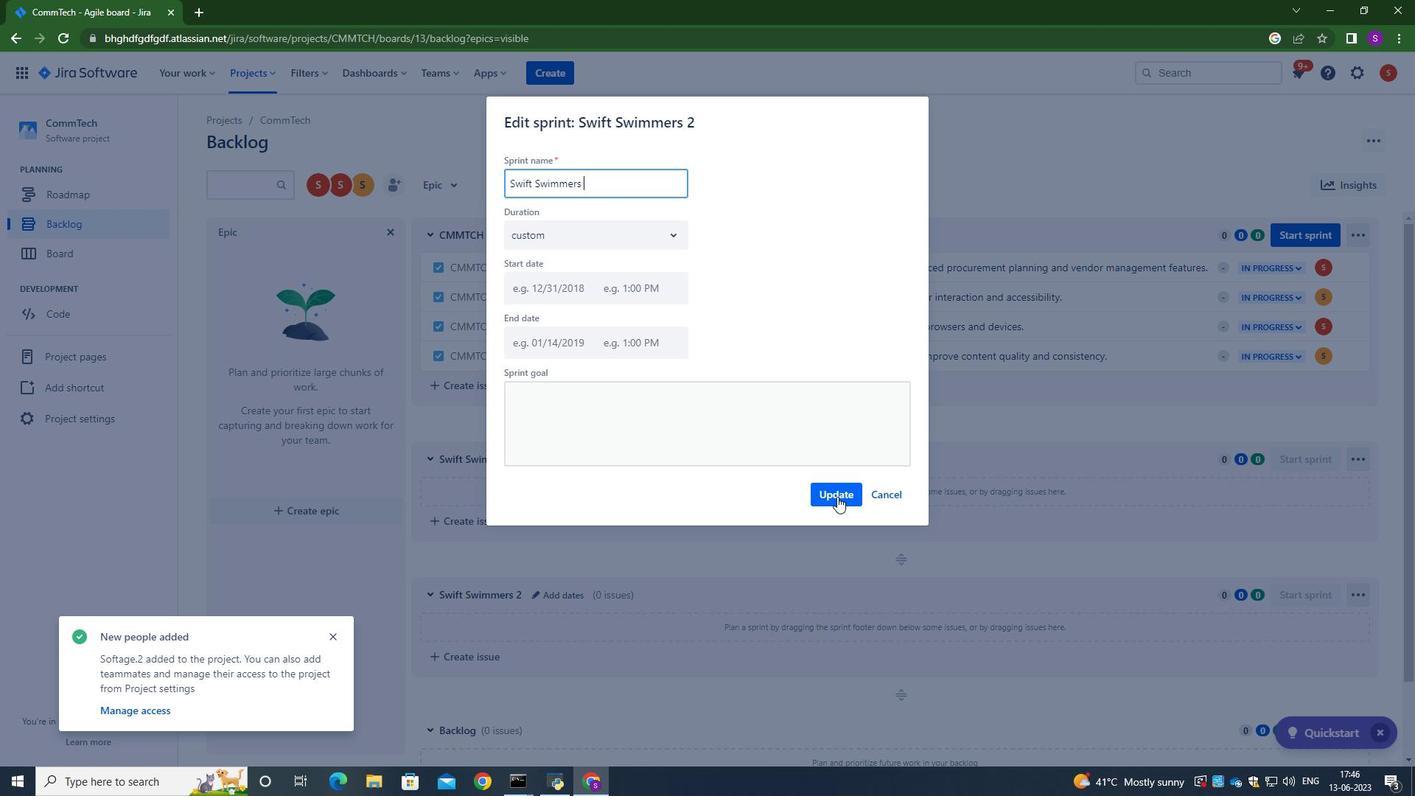
Action: Mouse pressed left at (837, 496)
Screenshot: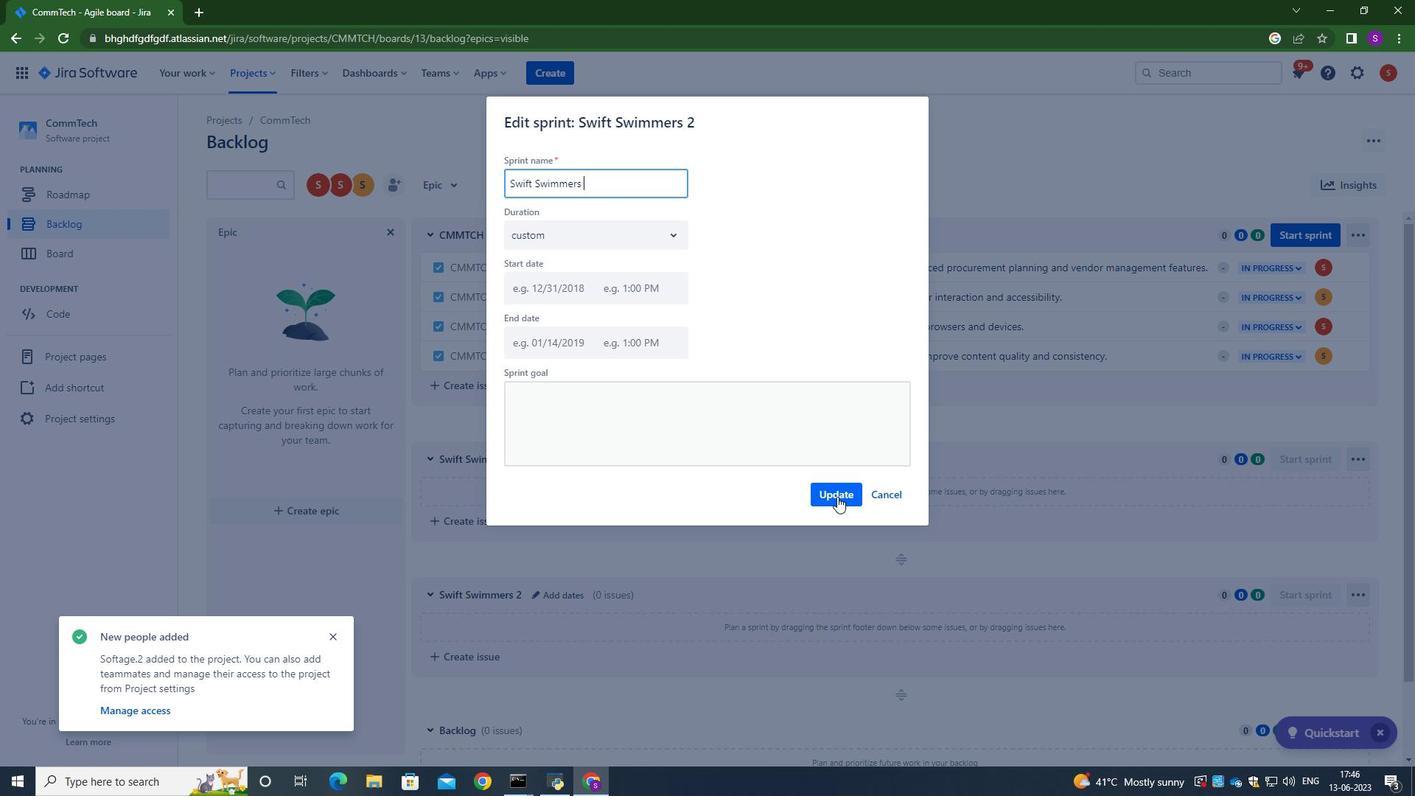 
Action: Mouse moved to (976, 412)
Screenshot: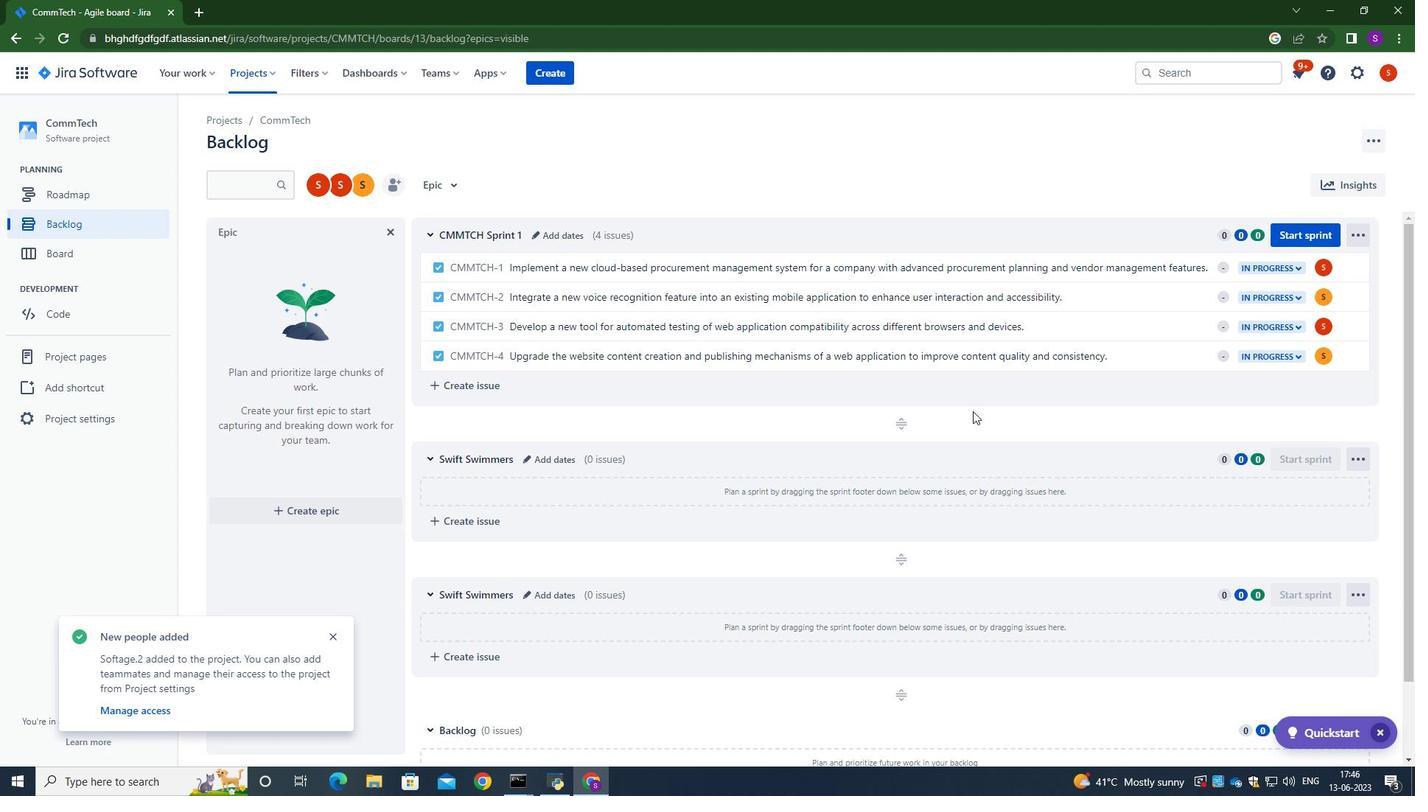 
Action: Mouse scrolled (974, 410) with delta (0, 0)
Screenshot: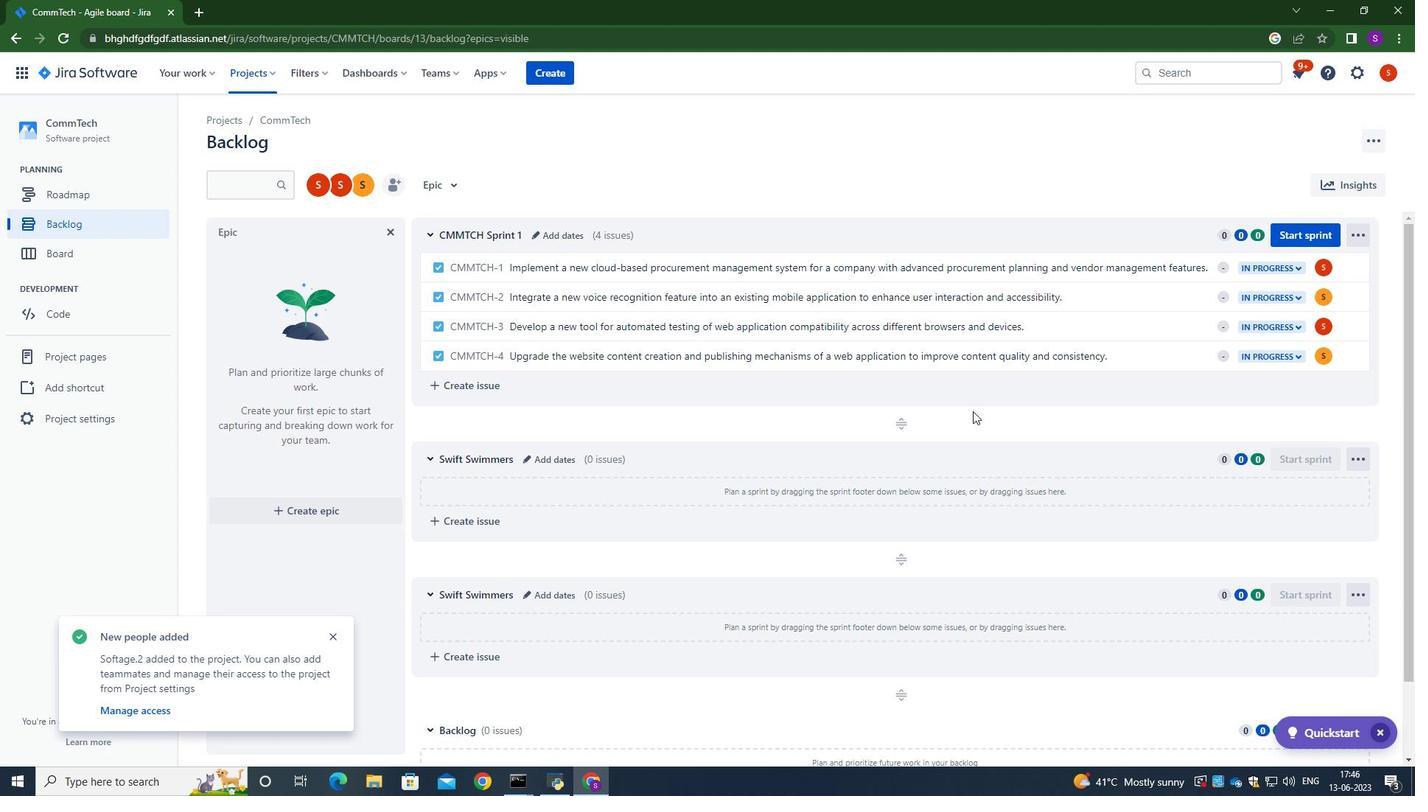 
Action: Mouse scrolled (976, 411) with delta (0, 0)
Screenshot: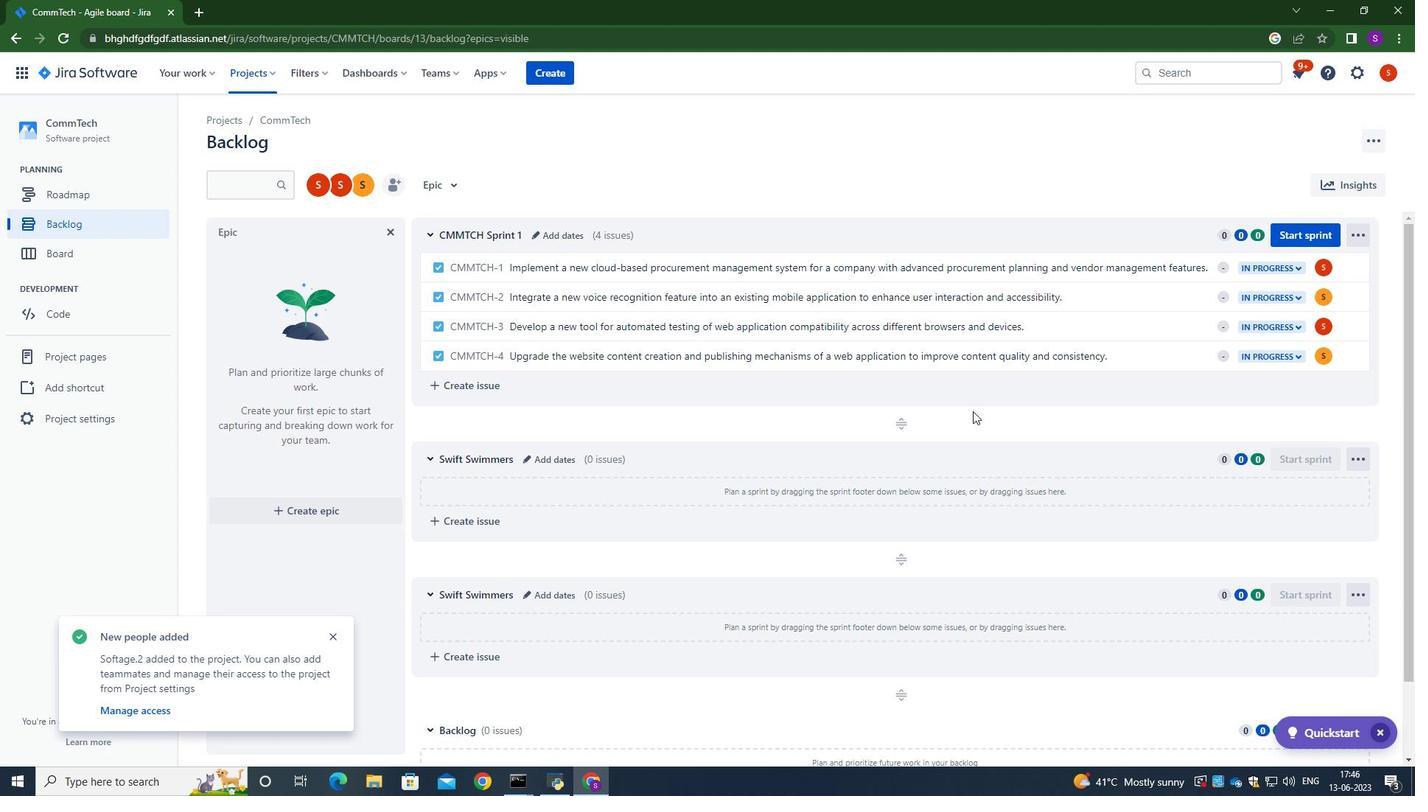 
Action: Mouse moved to (977, 412)
Screenshot: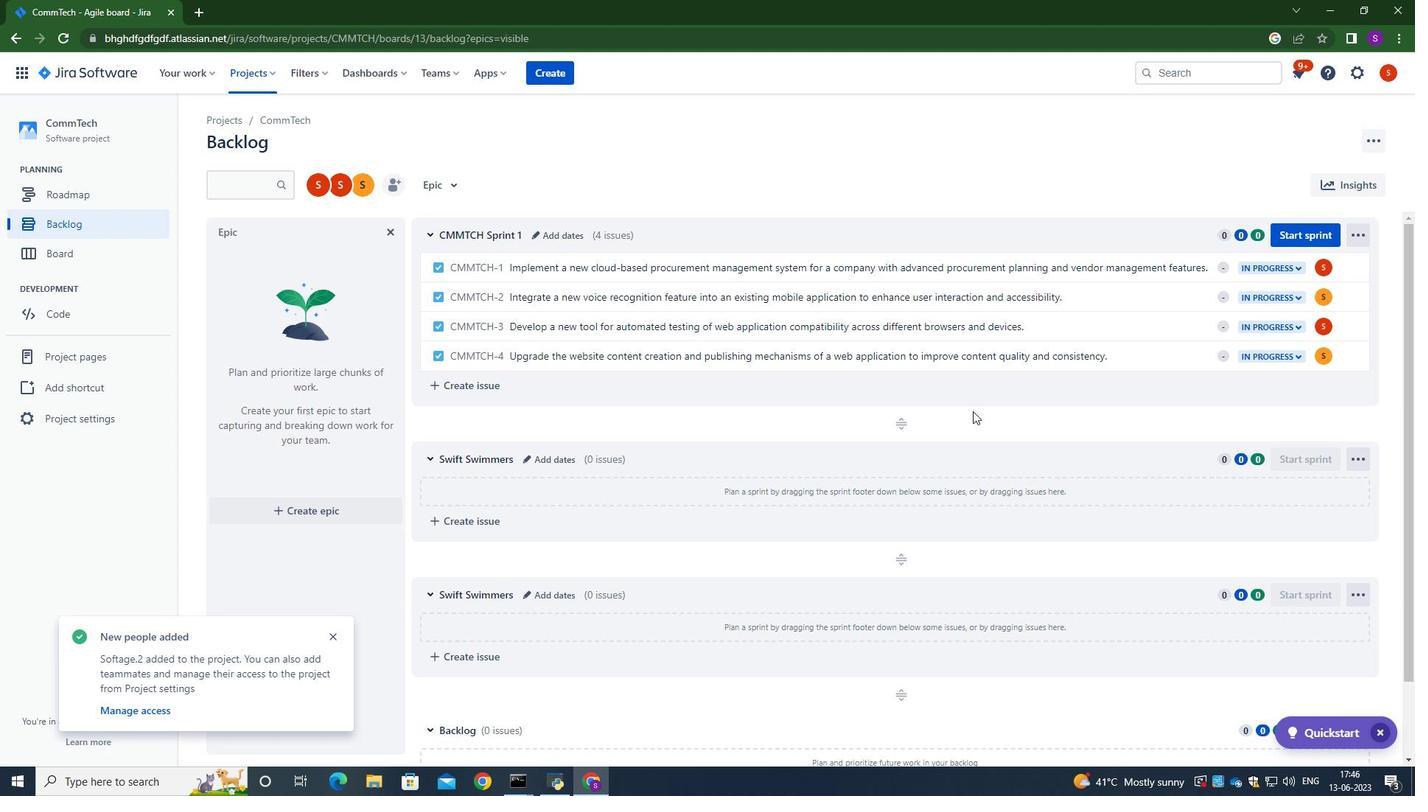 
Action: Mouse scrolled (977, 412) with delta (0, 0)
Screenshot: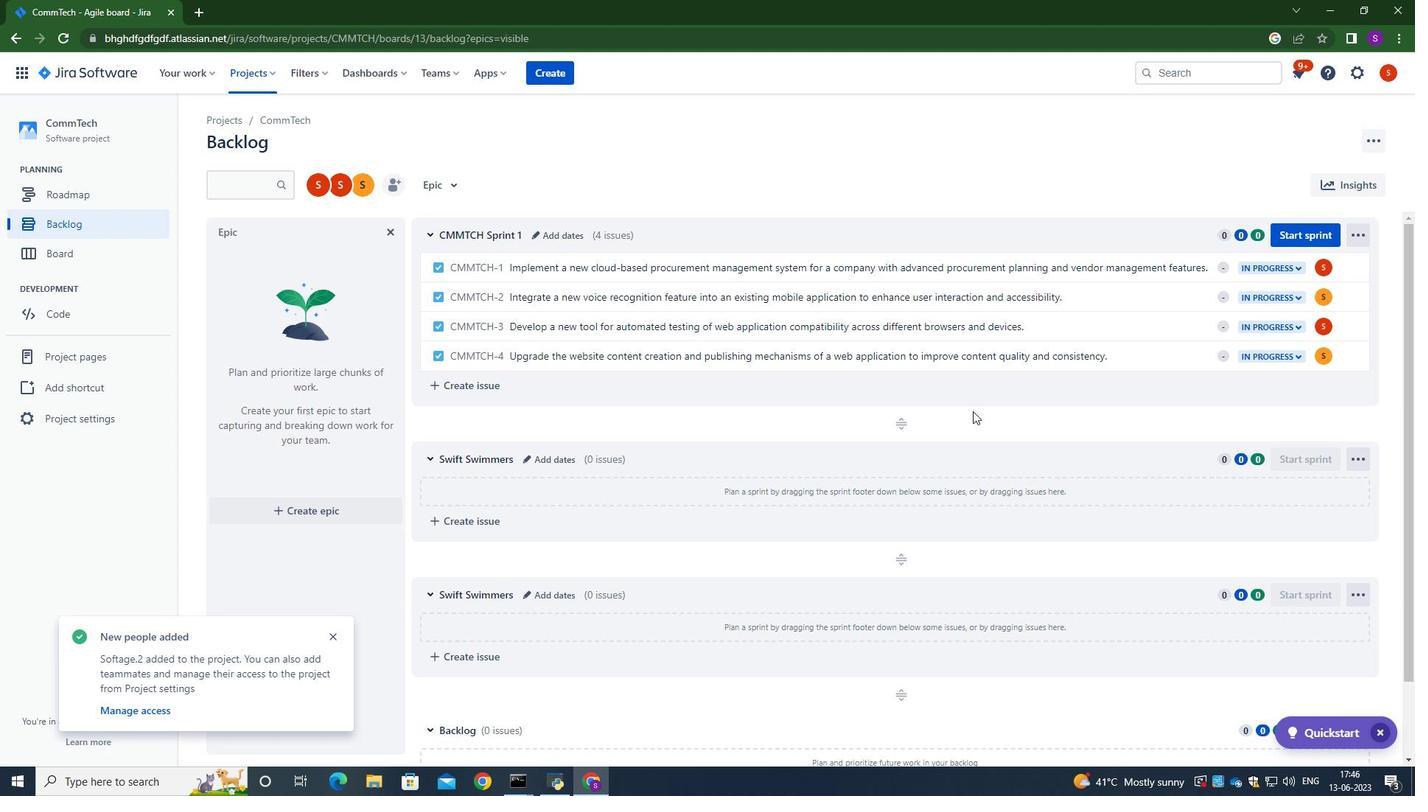 
Action: Mouse scrolled (977, 412) with delta (0, 0)
Screenshot: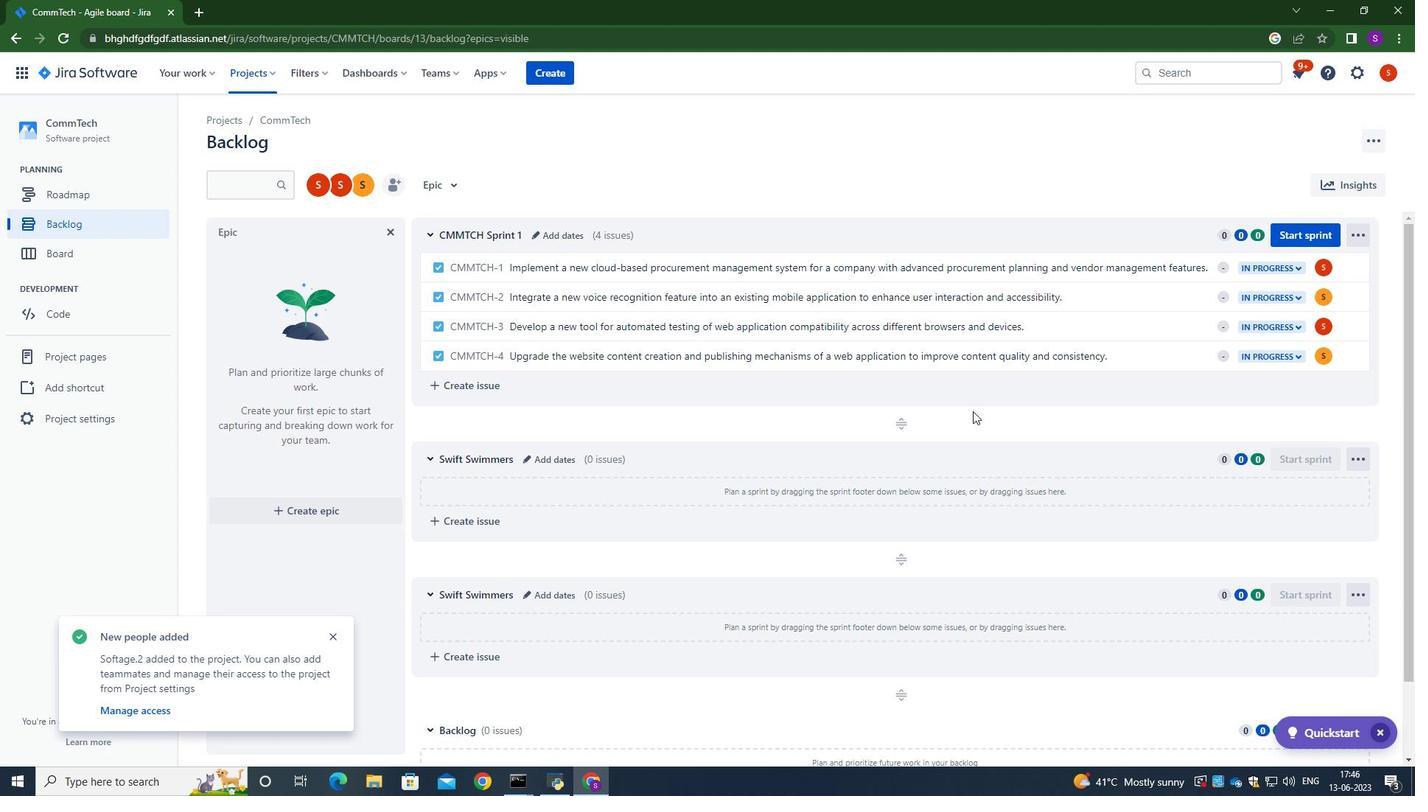 
Action: Mouse moved to (1317, 643)
Screenshot: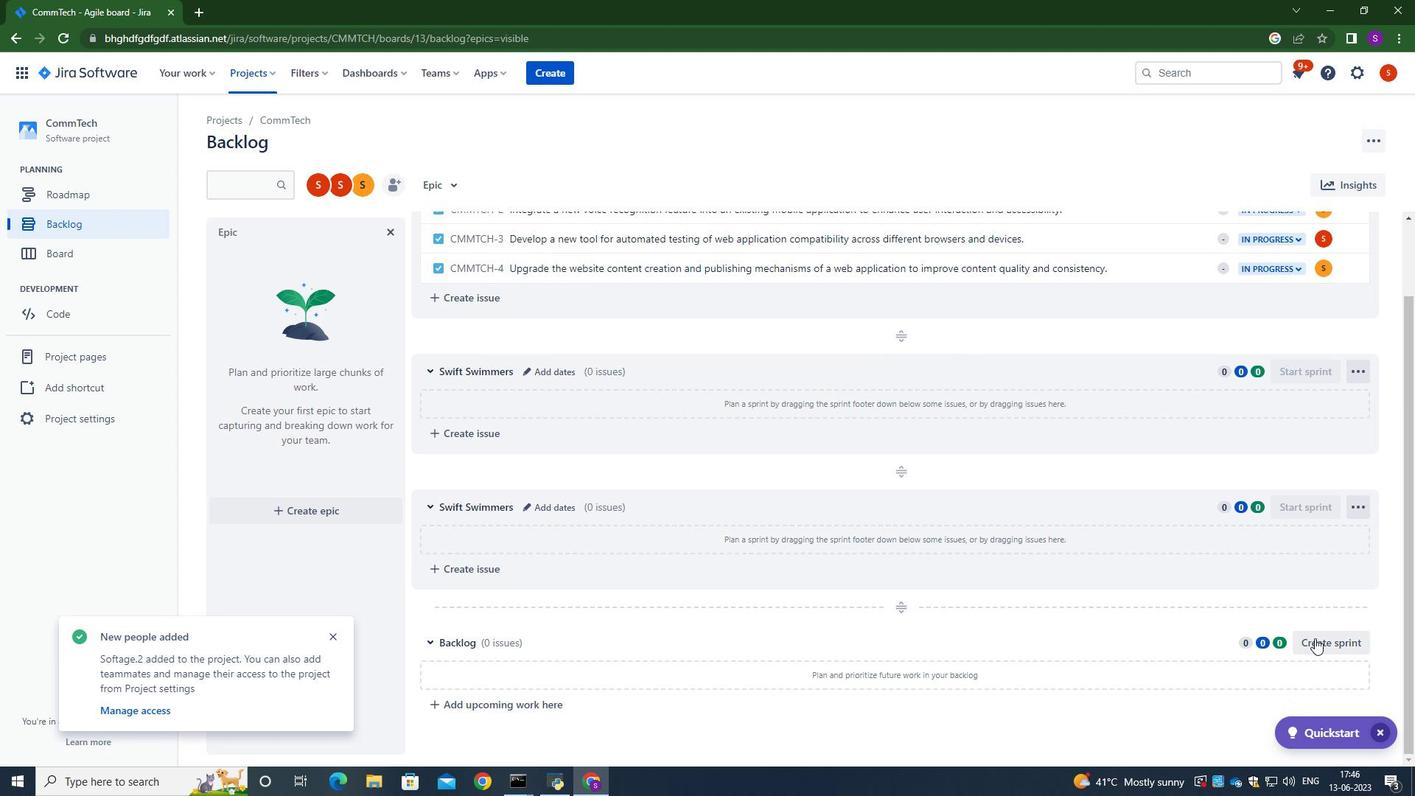 
Action: Mouse pressed left at (1317, 643)
Screenshot: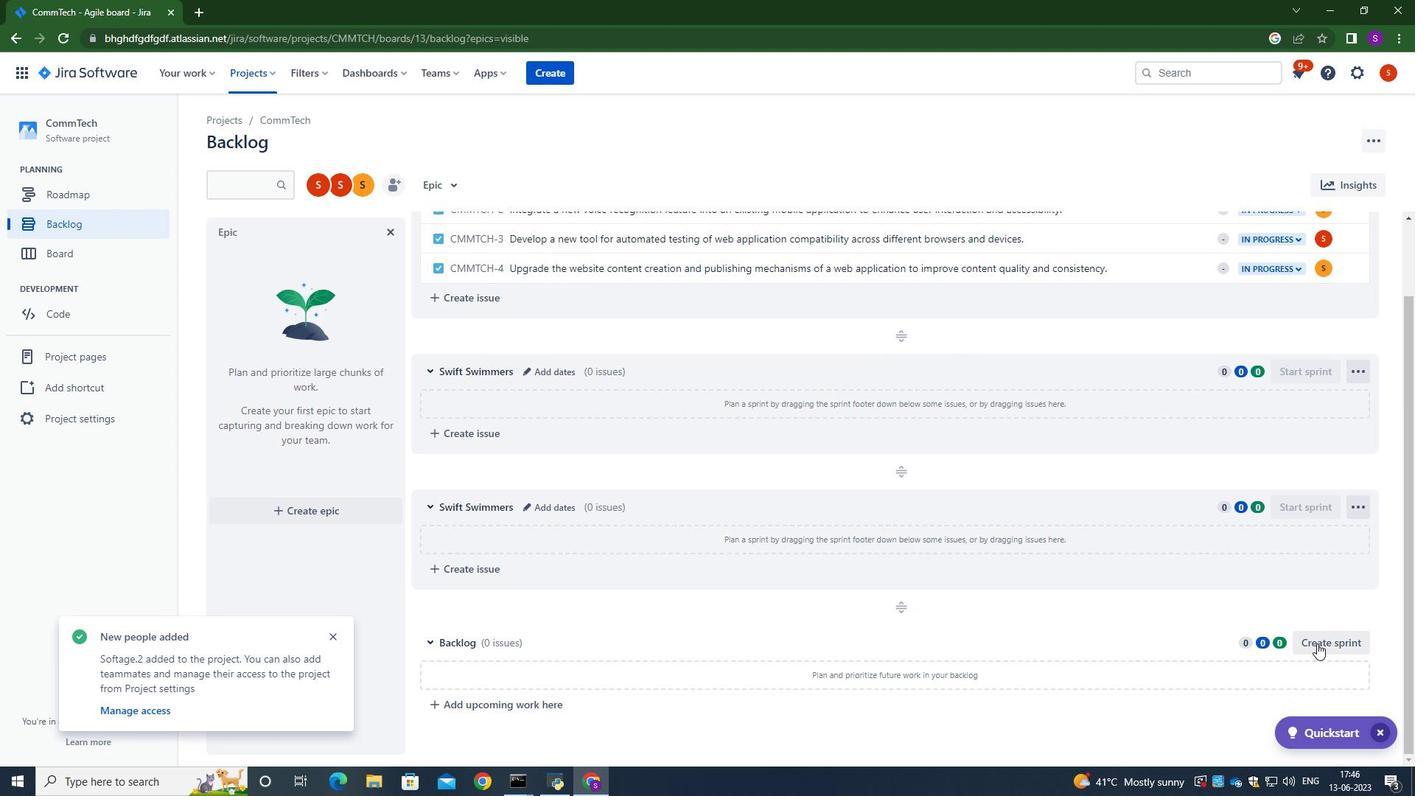 
Action: Mouse moved to (539, 644)
Screenshot: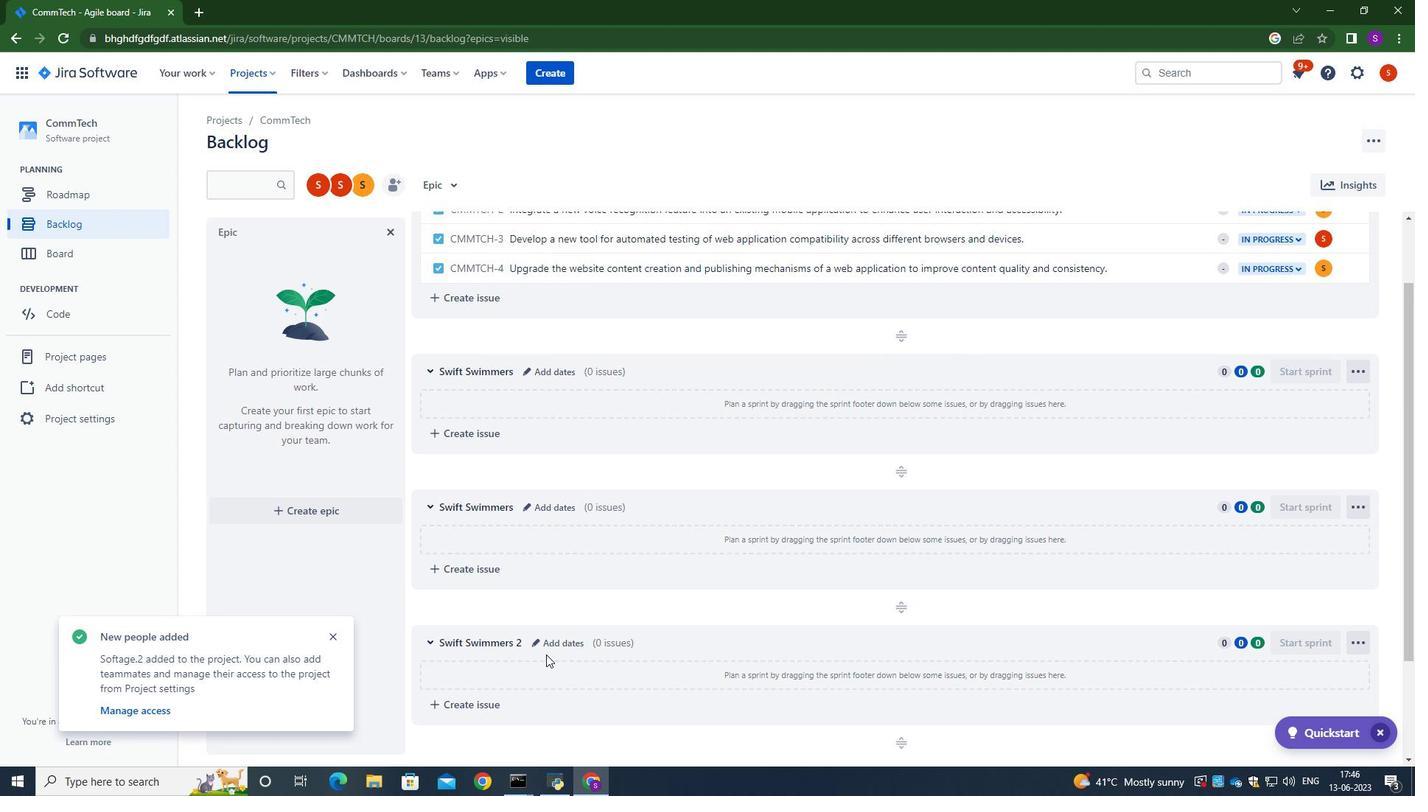 
Action: Mouse pressed left at (539, 644)
Screenshot: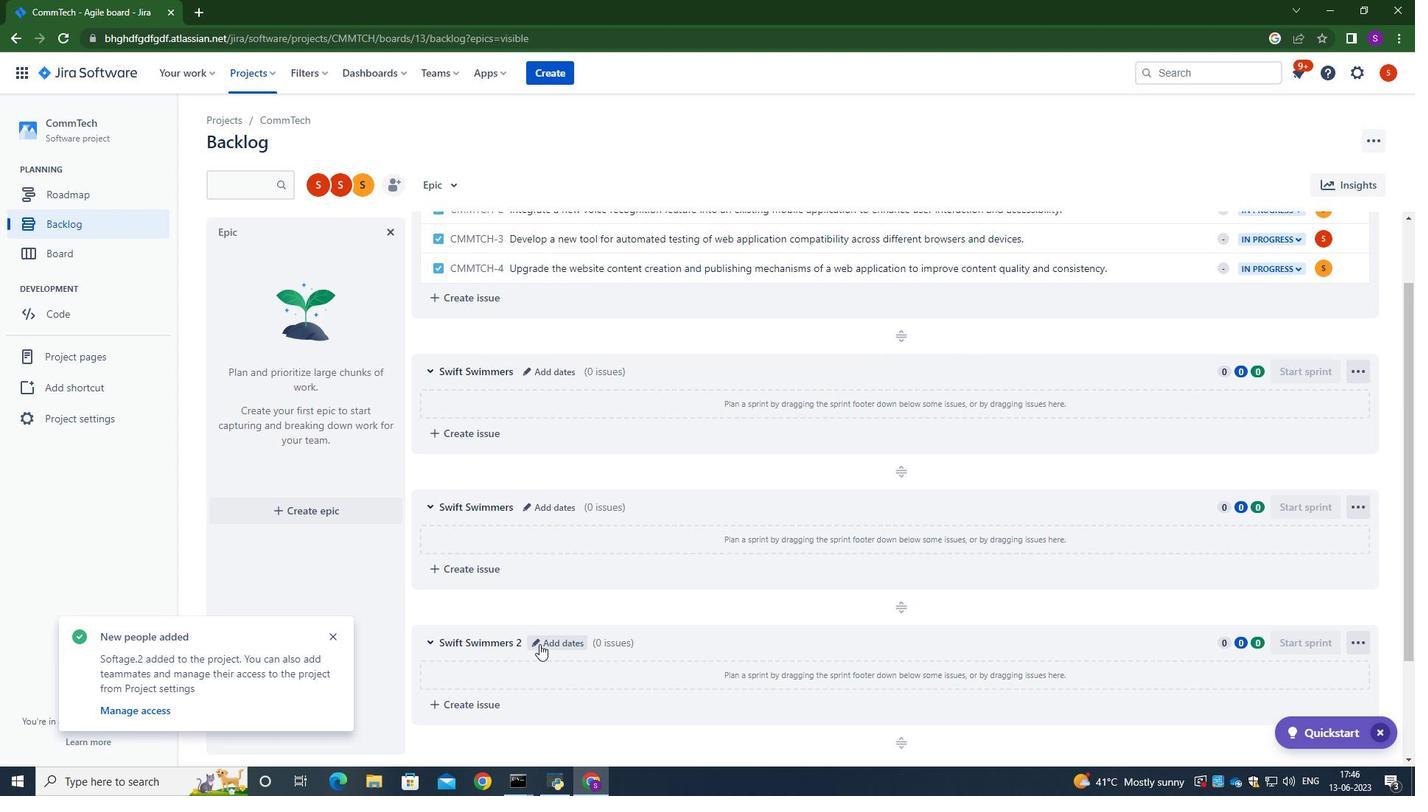 
Action: Mouse moved to (602, 185)
Screenshot: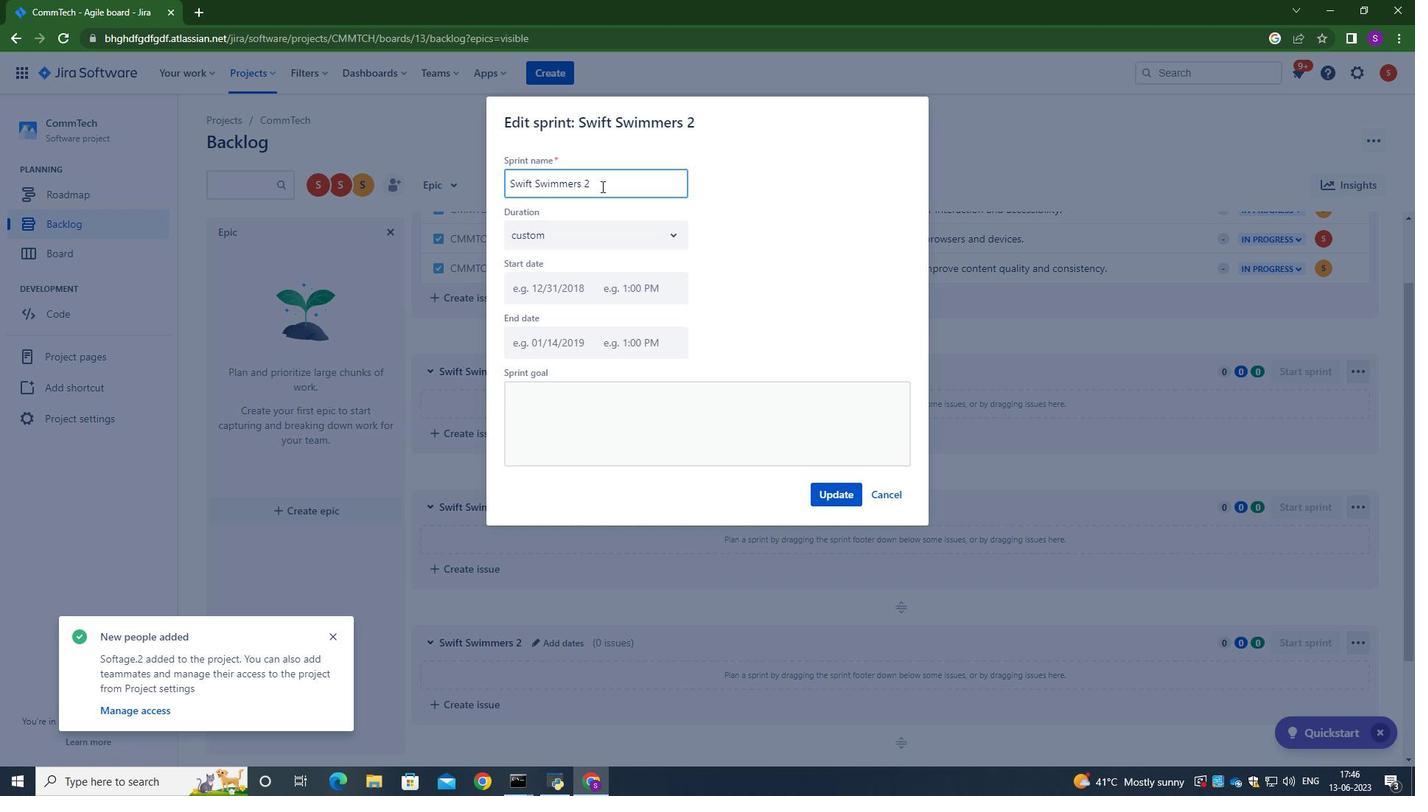 
Action: Key pressed <Key.backspace><Key.backspace>
Screenshot: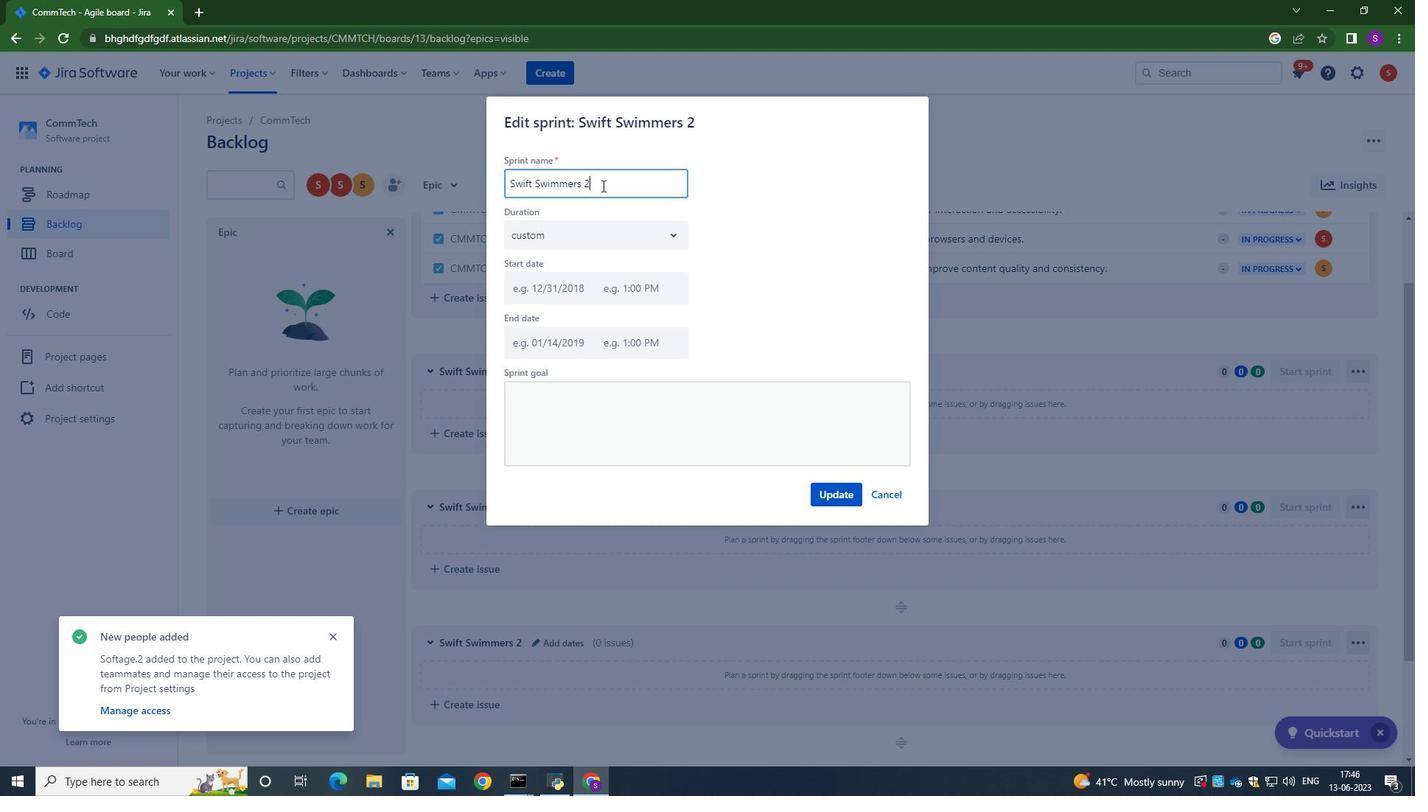 
Action: Mouse moved to (824, 494)
Screenshot: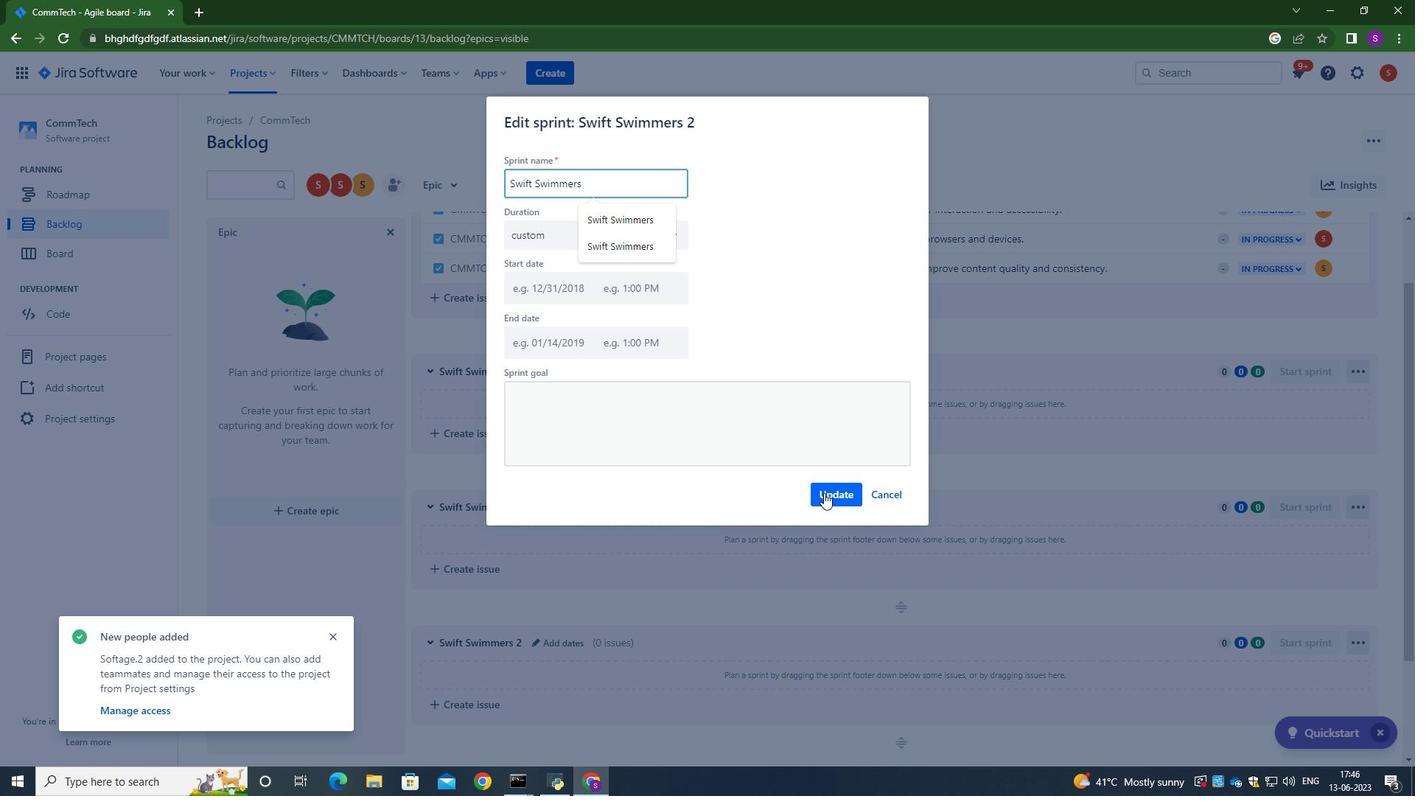 
Action: Mouse pressed left at (824, 494)
Screenshot: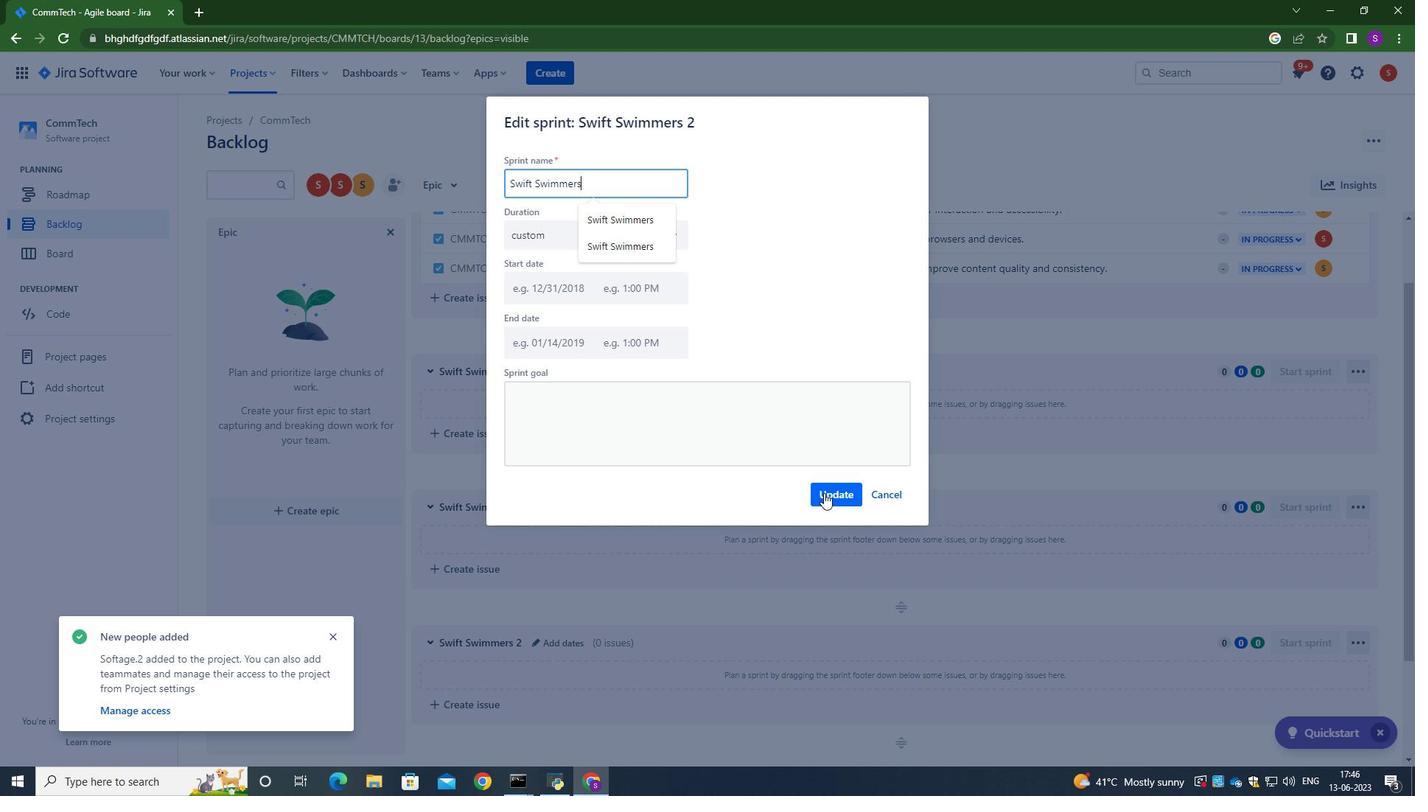 
Action: Mouse moved to (926, 411)
Screenshot: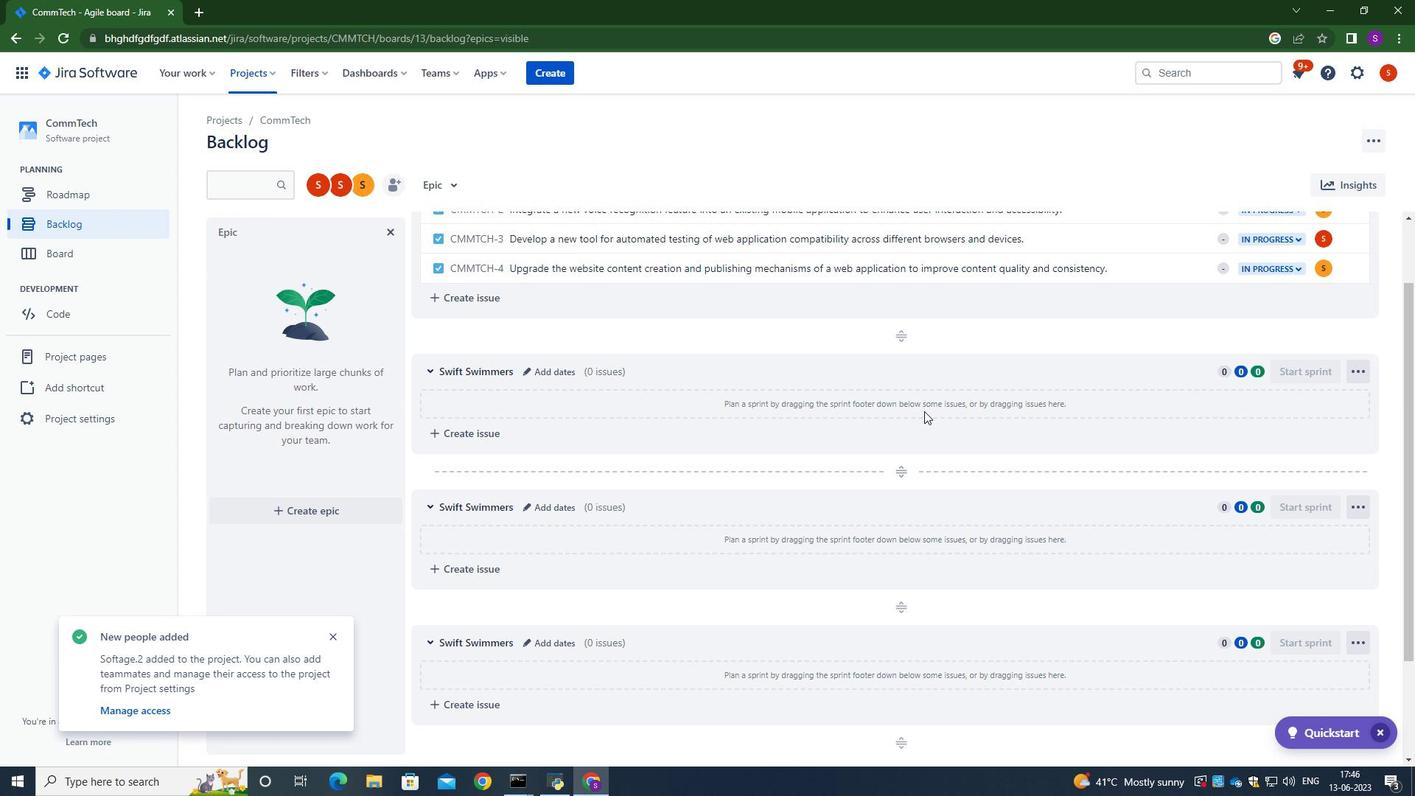 
Action: Mouse scrolled (926, 410) with delta (0, 0)
Screenshot: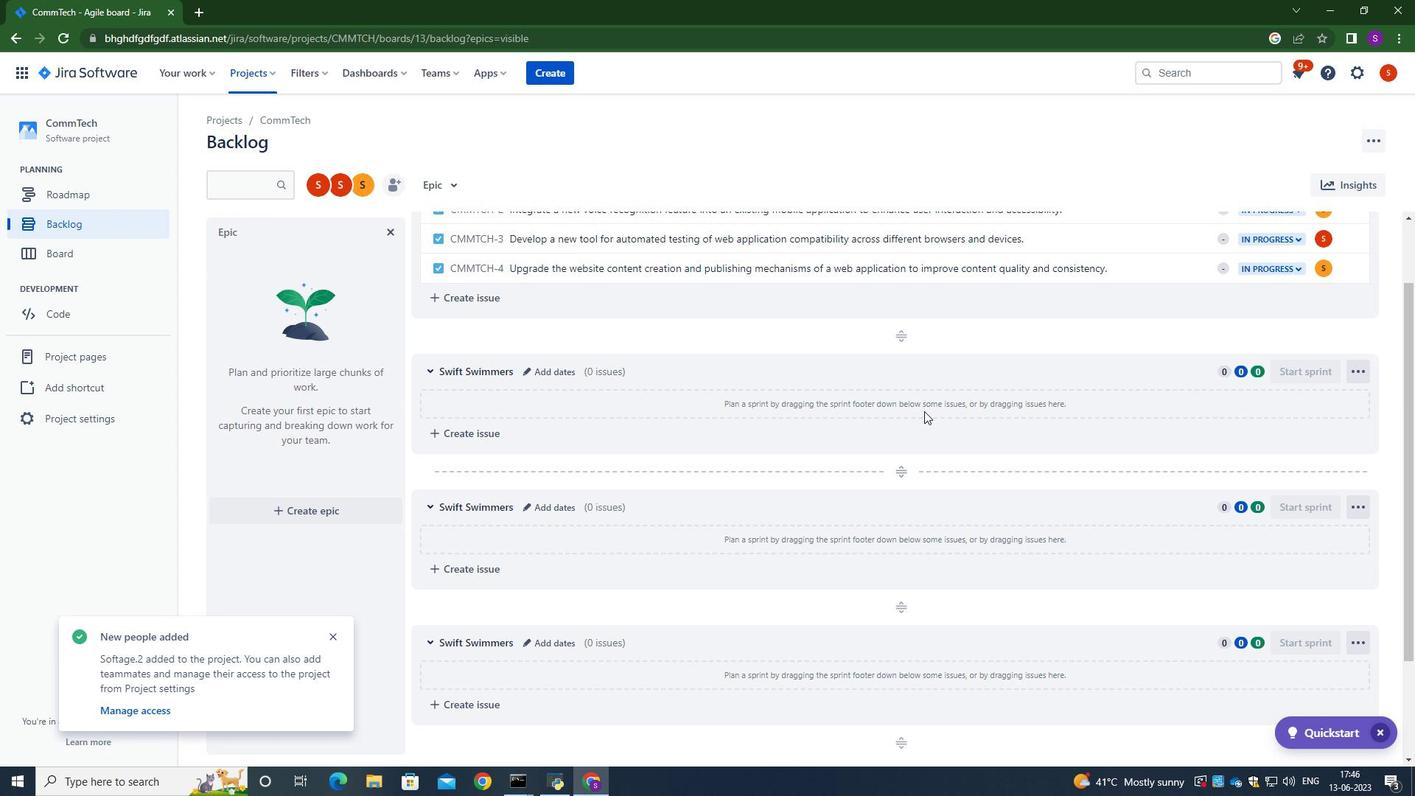 
Action: Mouse moved to (926, 411)
Screenshot: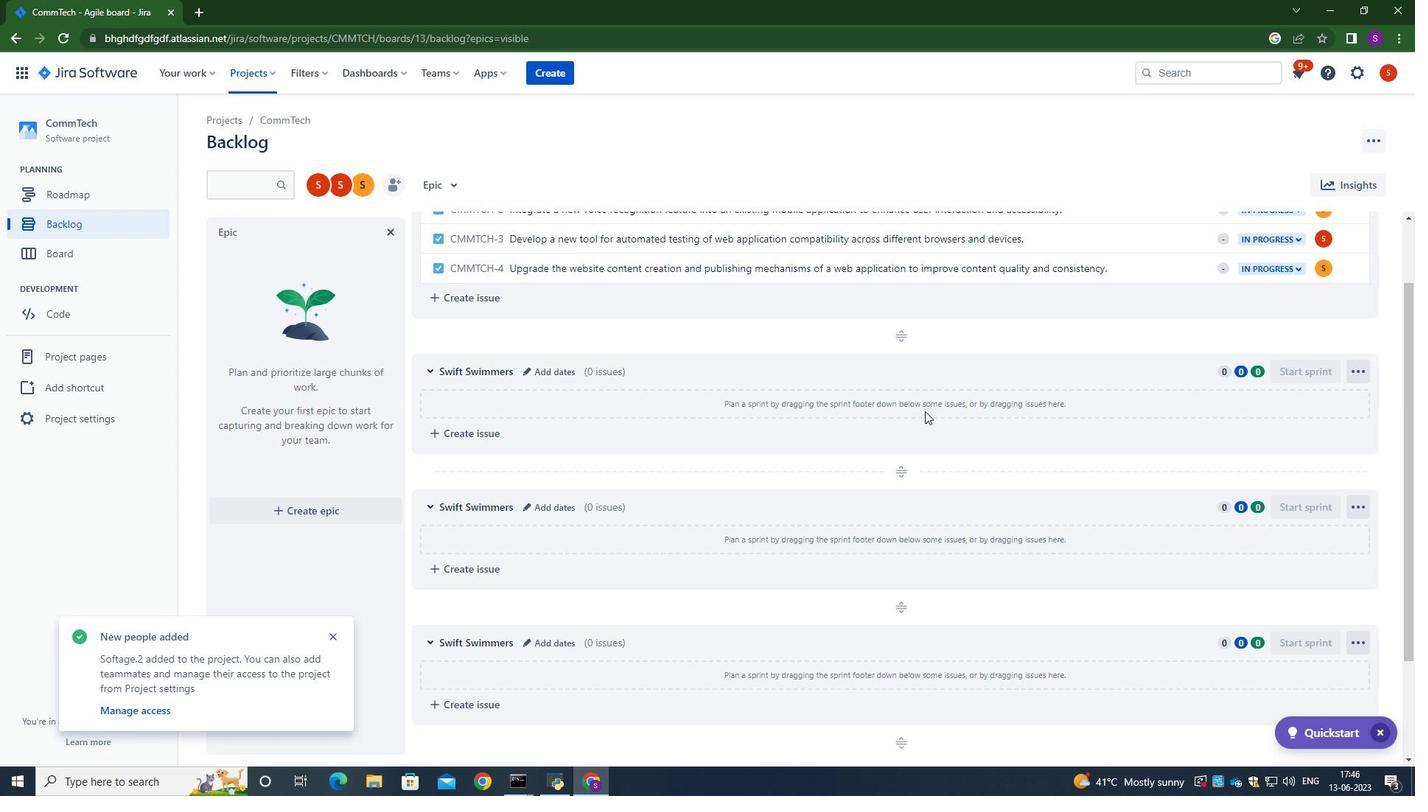 
Action: Mouse scrolled (926, 410) with delta (0, 0)
Screenshot: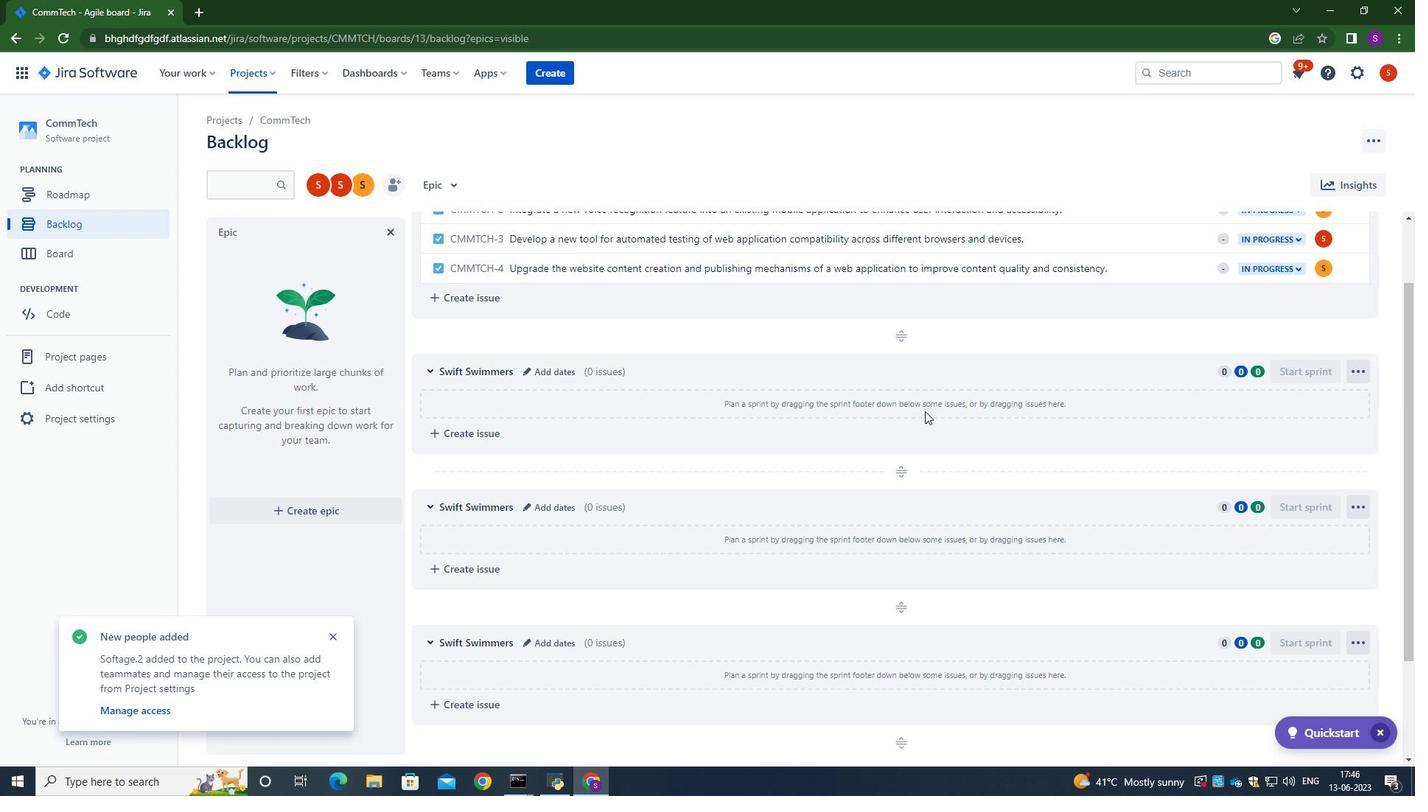 
Action: Mouse moved to (927, 412)
Screenshot: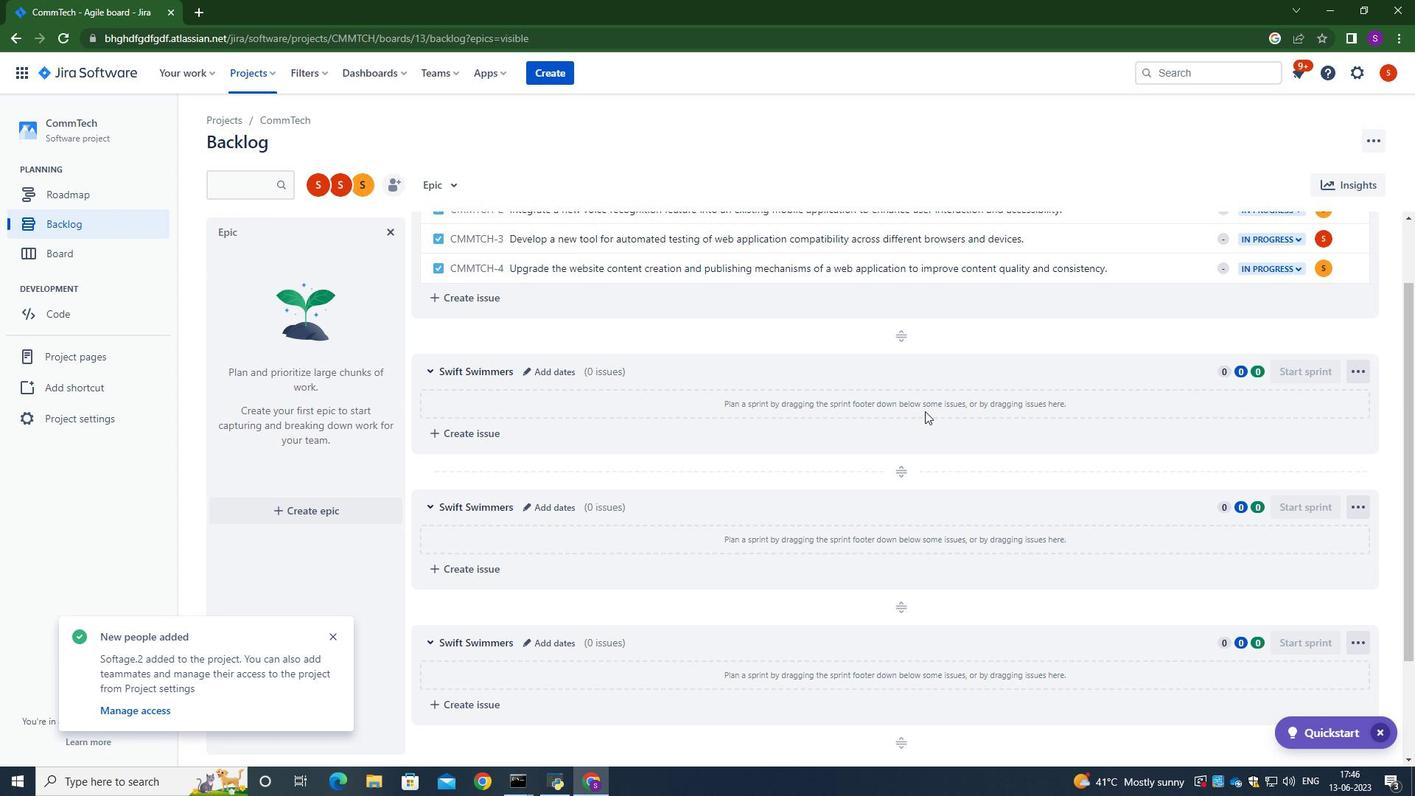 
Action: Mouse scrolled (927, 411) with delta (0, 0)
Screenshot: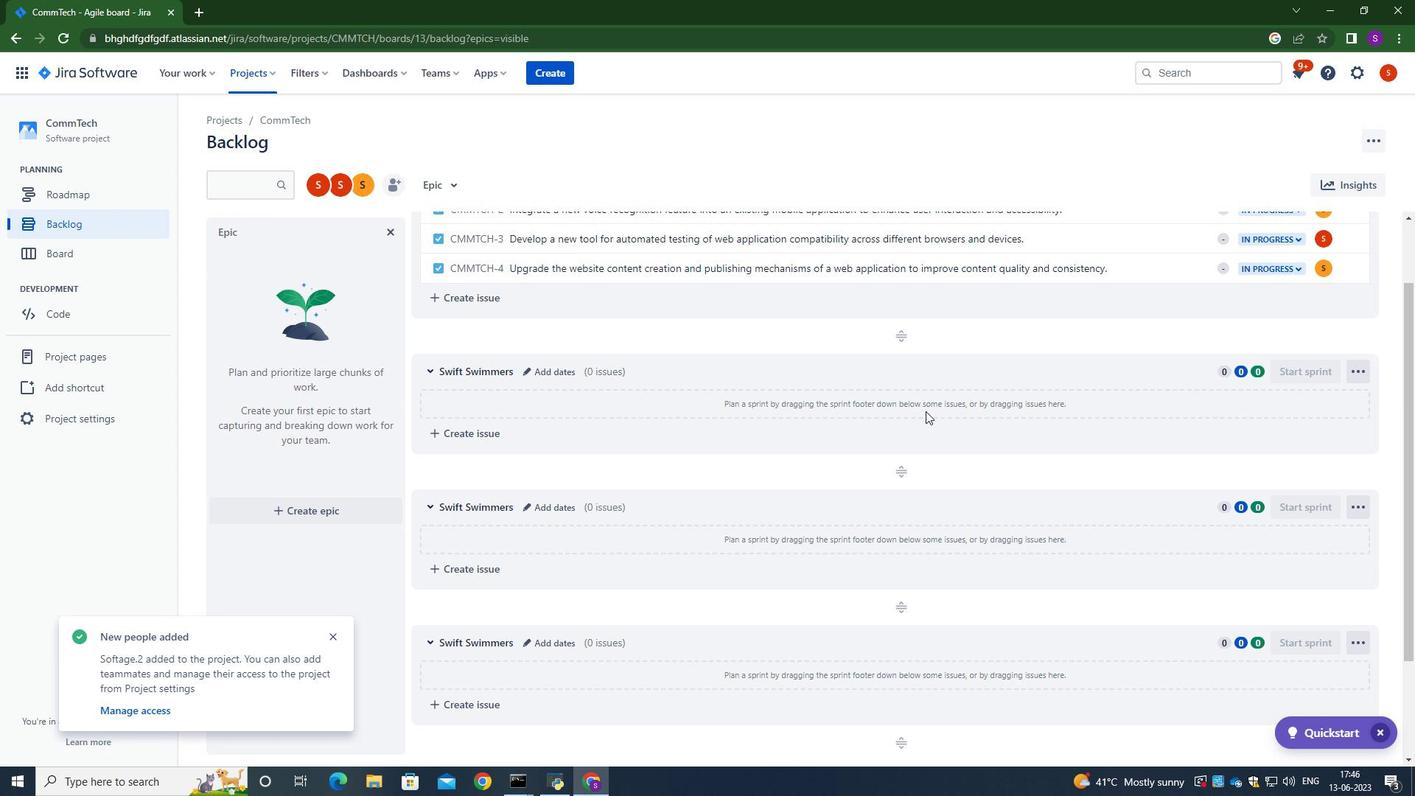 
Action: Mouse scrolled (927, 411) with delta (0, 0)
Screenshot: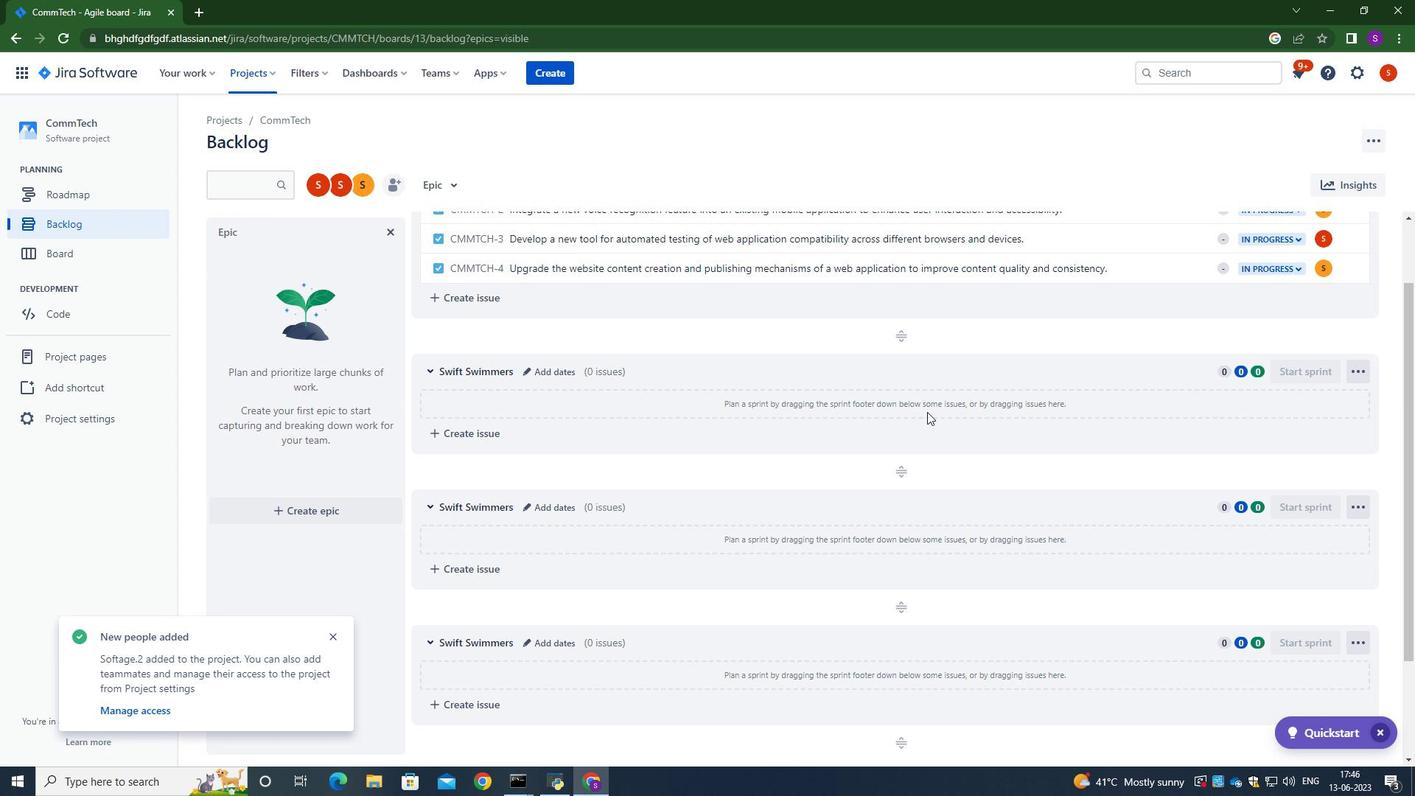 
Action: Mouse scrolled (927, 411) with delta (0, 0)
Screenshot: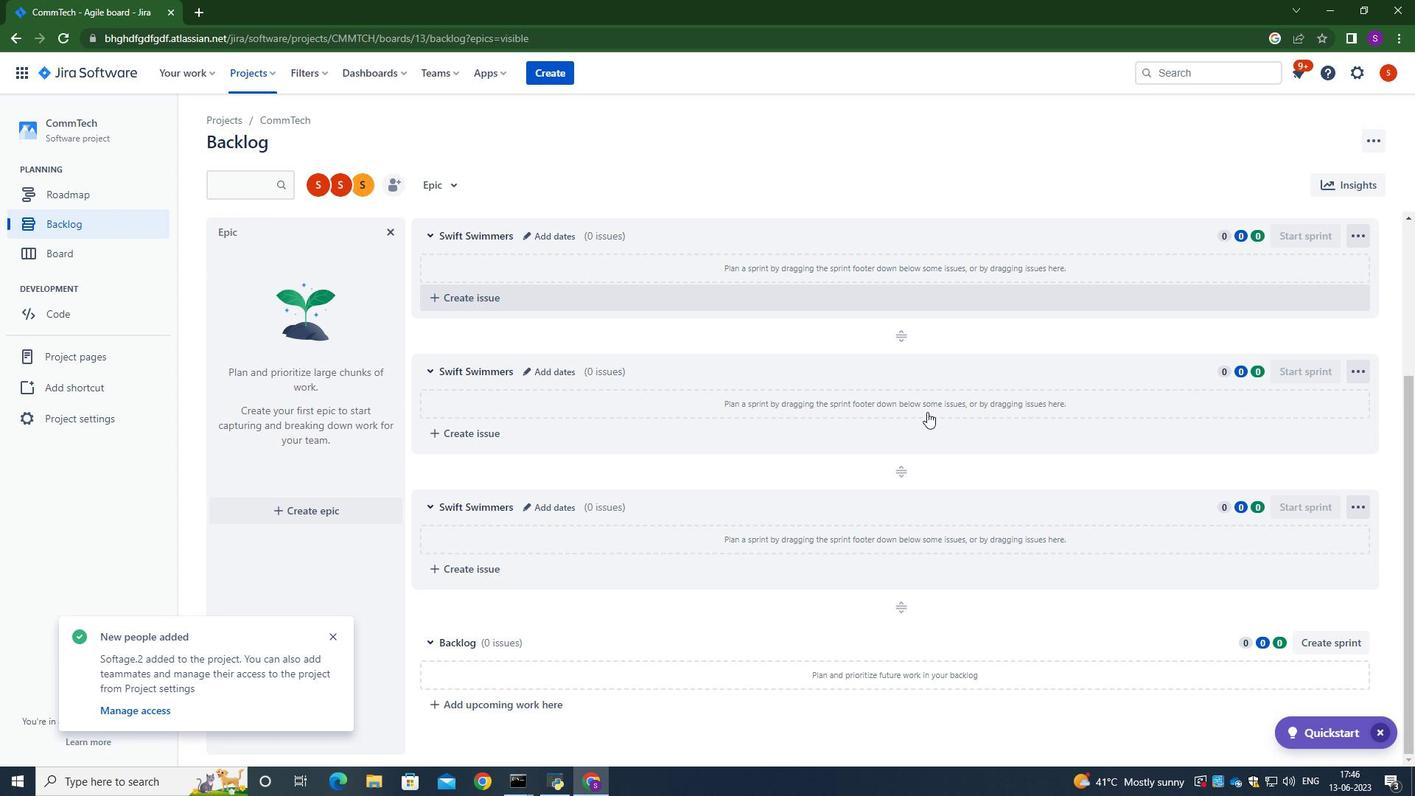 
Action: Mouse scrolled (927, 411) with delta (0, 0)
Screenshot: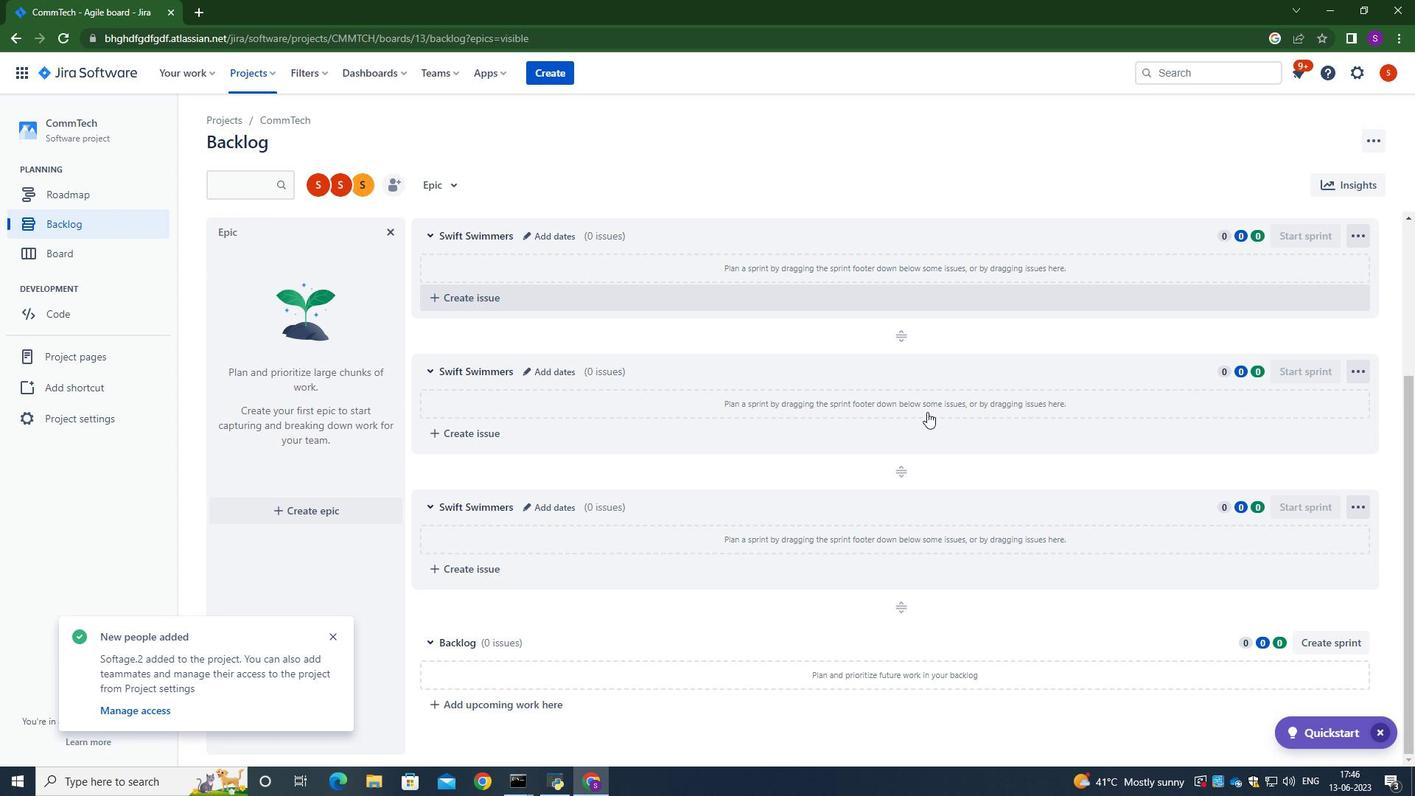 
Action: Mouse scrolled (927, 411) with delta (0, 0)
Screenshot: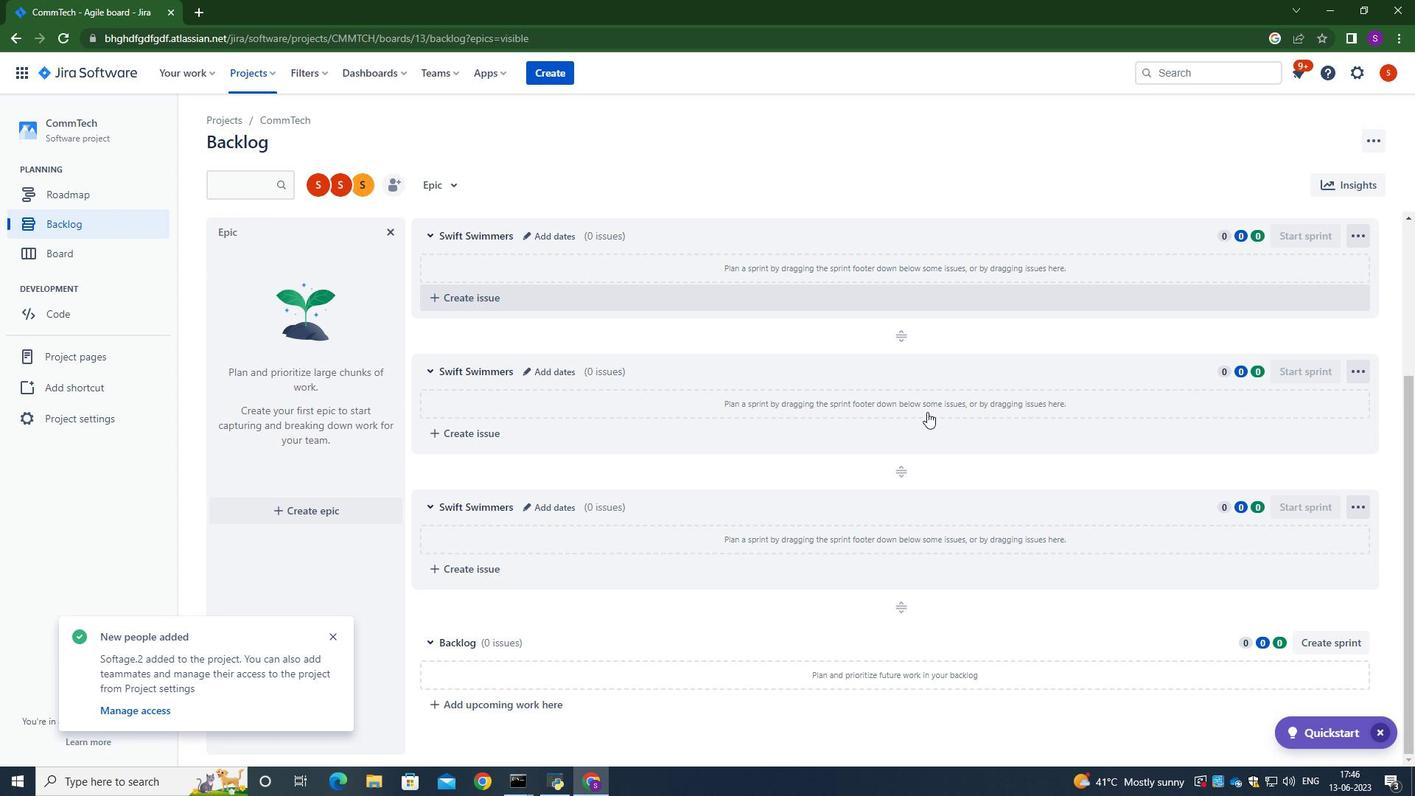 
Action: Mouse moved to (1047, 554)
Screenshot: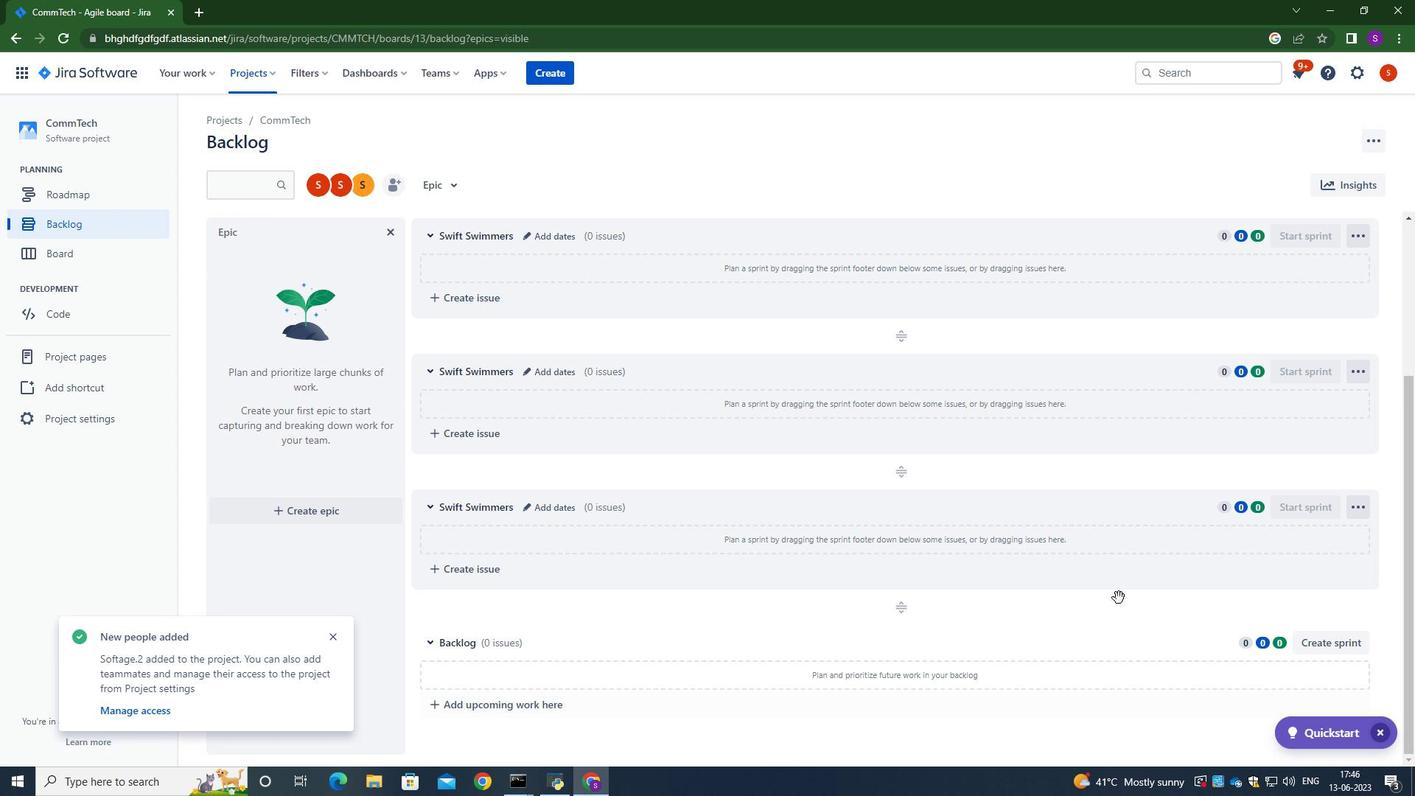 
